 Task: Open Card Software Development Review in Board Employee Engagement to Workspace Business Operations and add a team member Softage.4@softage.net, a label Purple, a checklist Corporate Law, an attachment from your onedrive, a color Purple and finally, add a card description 'Develop and launch new referral program for social media sharing' and a comment 'Let us make sure we have a clear understanding of the timeline and deadlines for this task, ensuring that we can deliver on time.'. Add a start date 'Jan 08, 1900' with a due date 'Jan 15, 1900'
Action: Mouse moved to (83, 317)
Screenshot: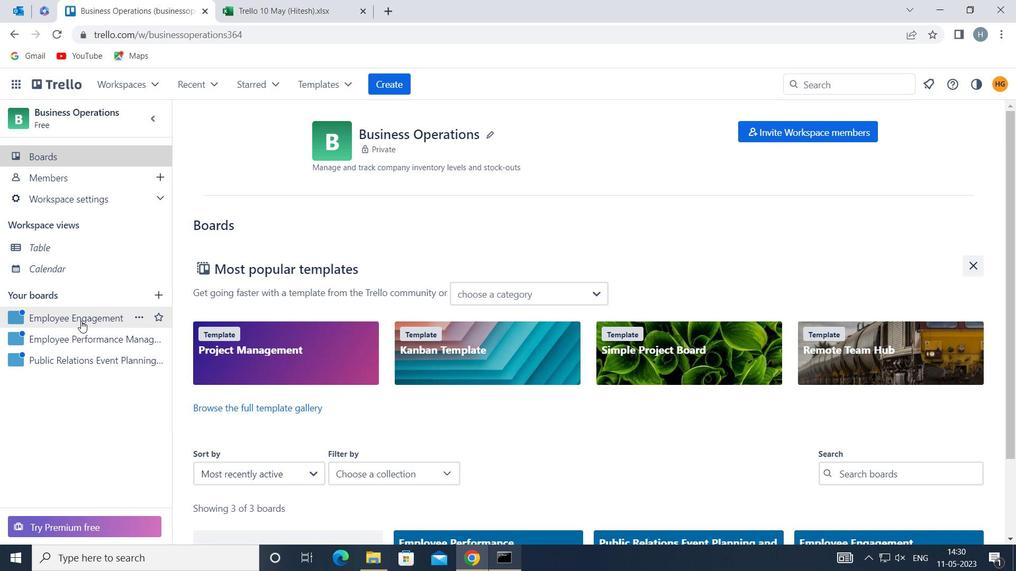 
Action: Mouse pressed left at (83, 317)
Screenshot: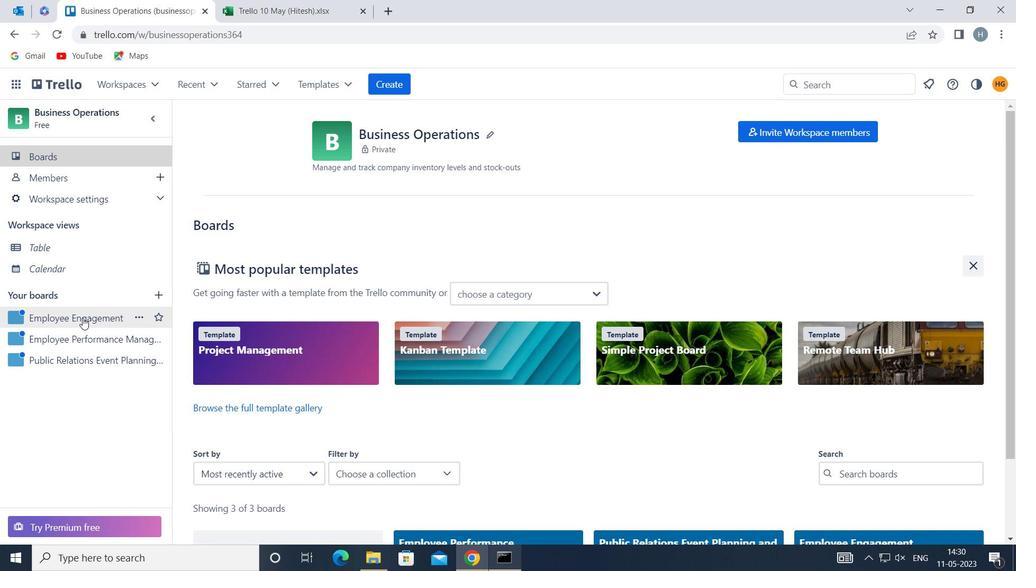 
Action: Mouse moved to (643, 188)
Screenshot: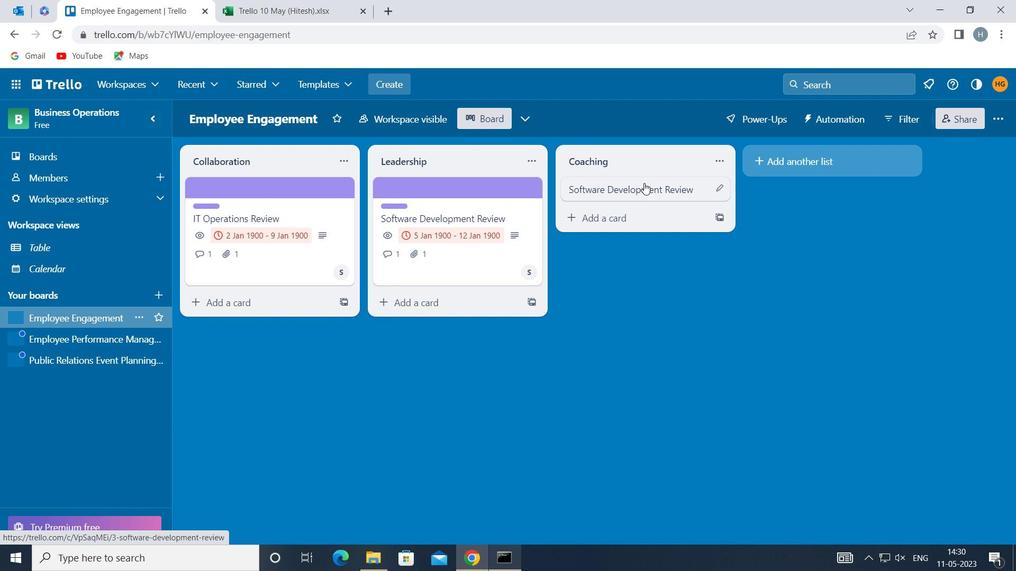 
Action: Mouse pressed left at (643, 188)
Screenshot: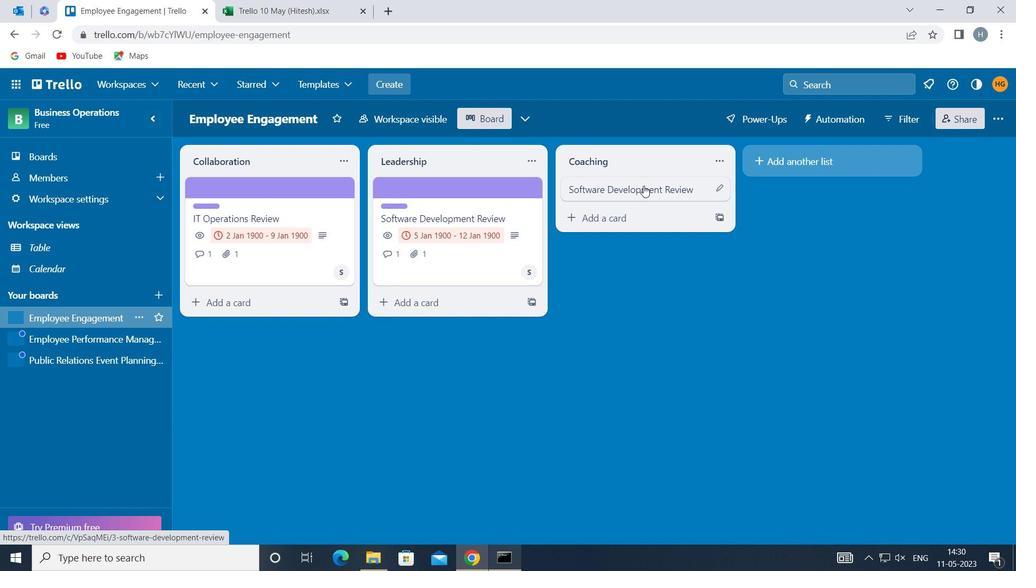 
Action: Mouse moved to (669, 235)
Screenshot: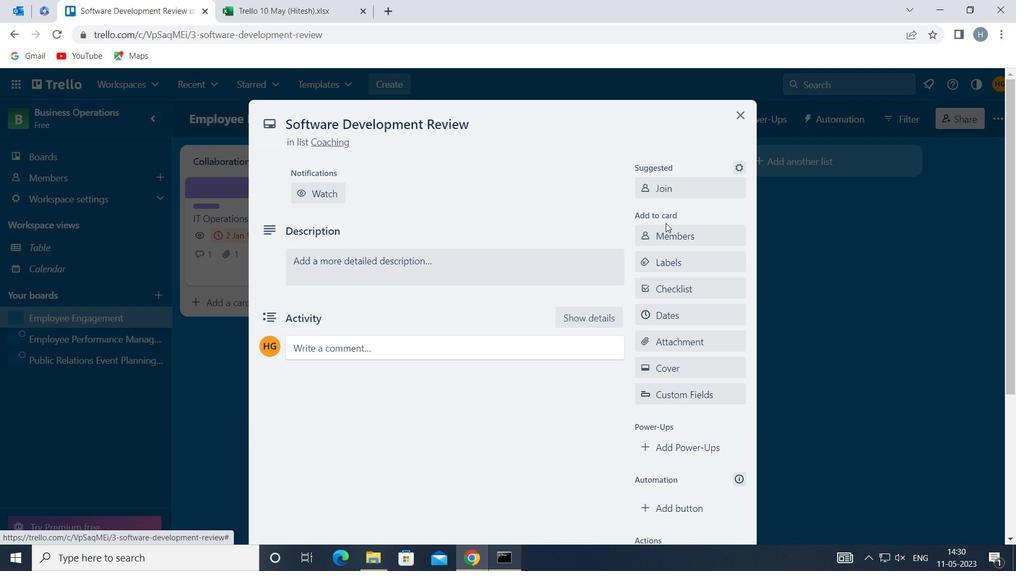 
Action: Mouse pressed left at (669, 235)
Screenshot: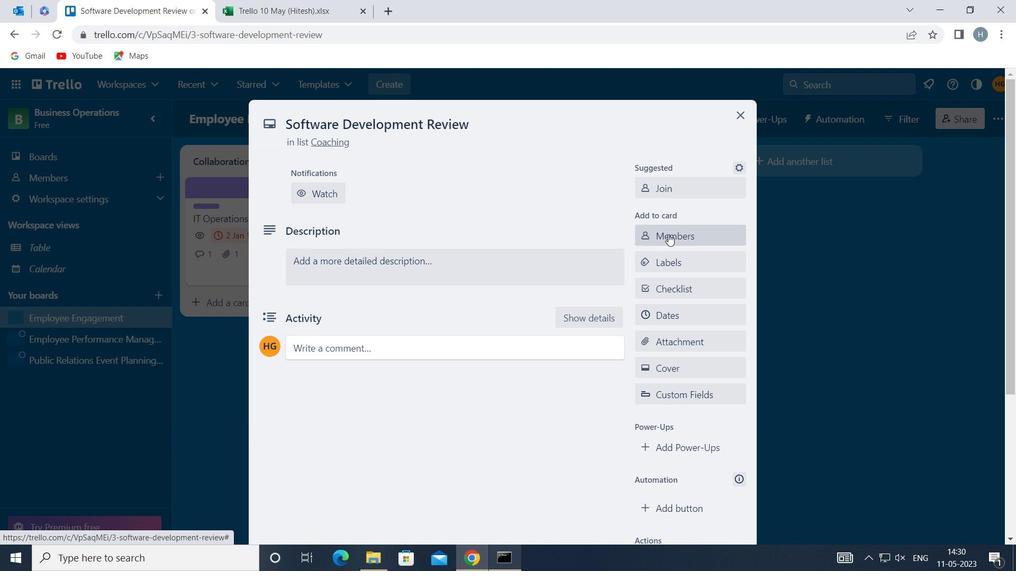 
Action: Mouse moved to (670, 235)
Screenshot: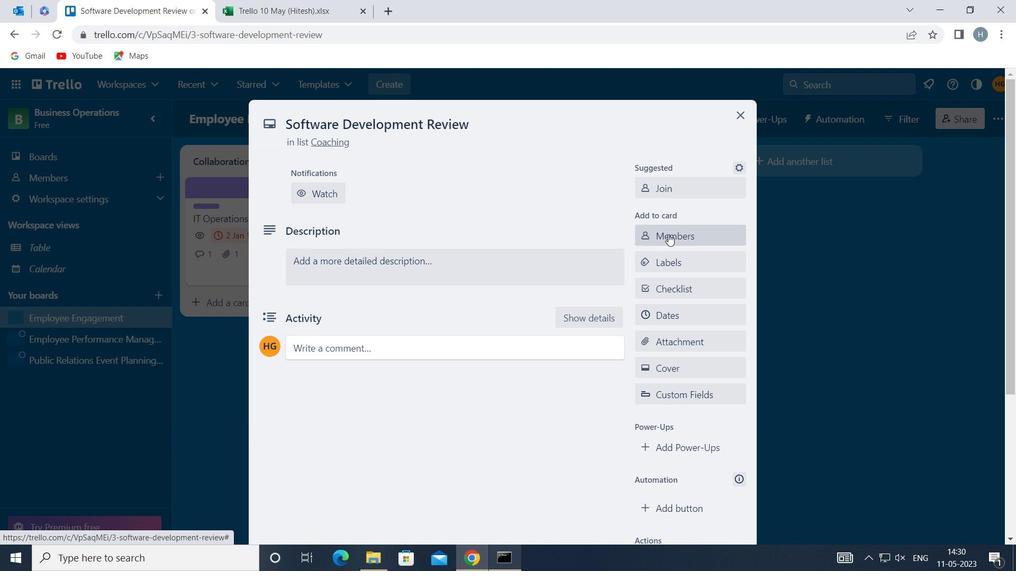 
Action: Key pressed softage
Screenshot: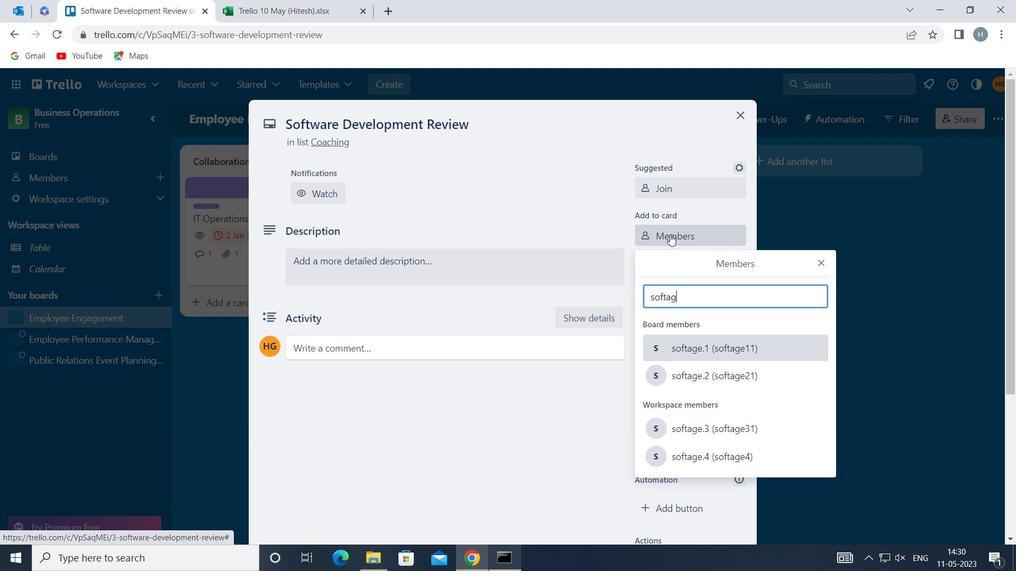 
Action: Mouse moved to (723, 451)
Screenshot: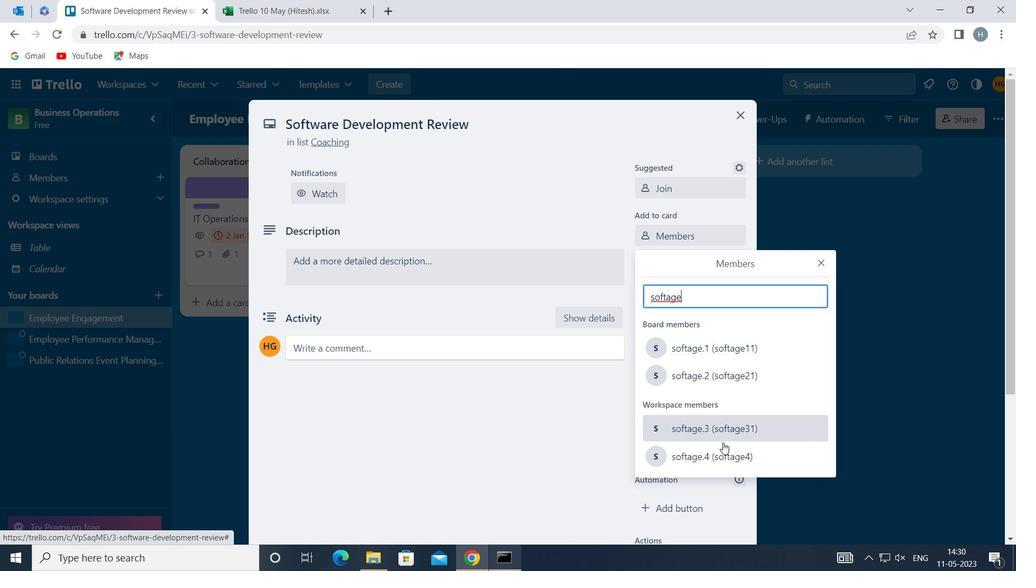 
Action: Mouse pressed left at (723, 451)
Screenshot: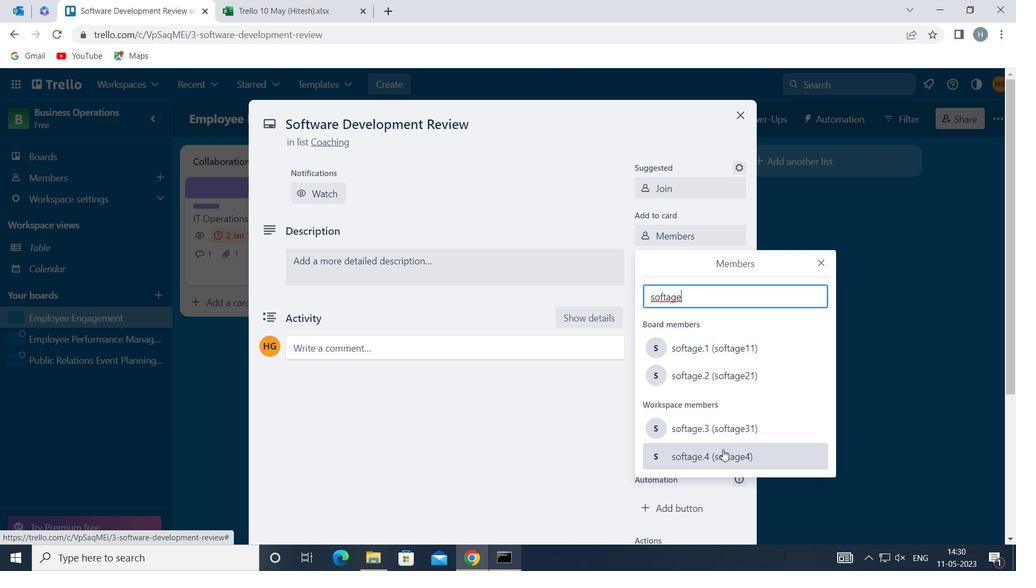 
Action: Mouse moved to (819, 259)
Screenshot: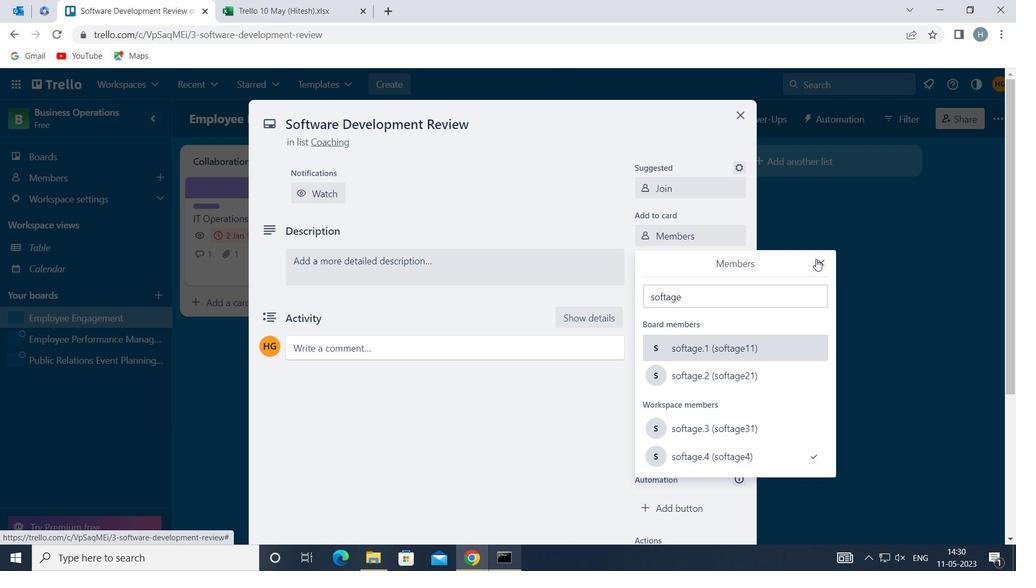 
Action: Mouse pressed left at (819, 259)
Screenshot: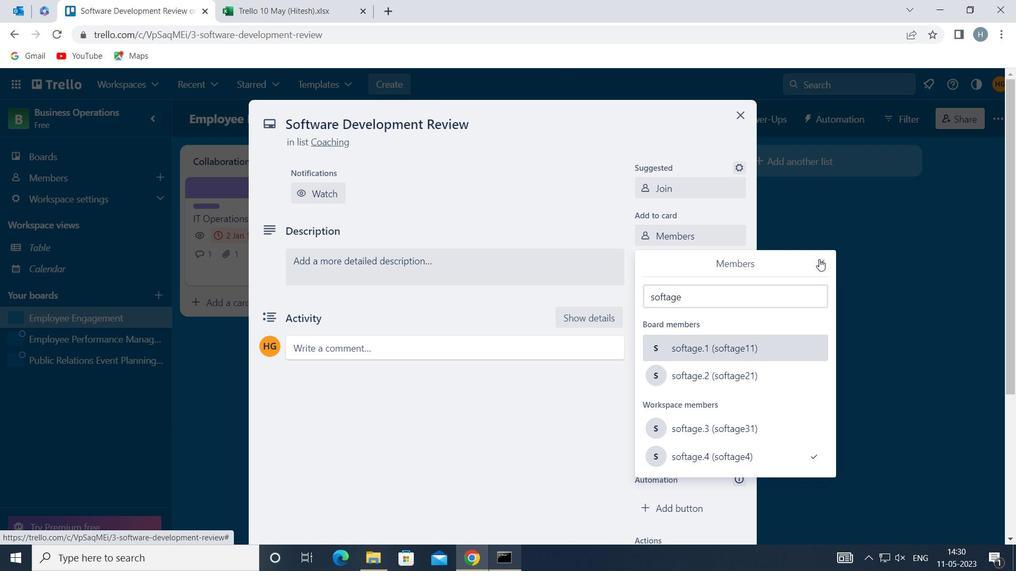 
Action: Mouse moved to (720, 258)
Screenshot: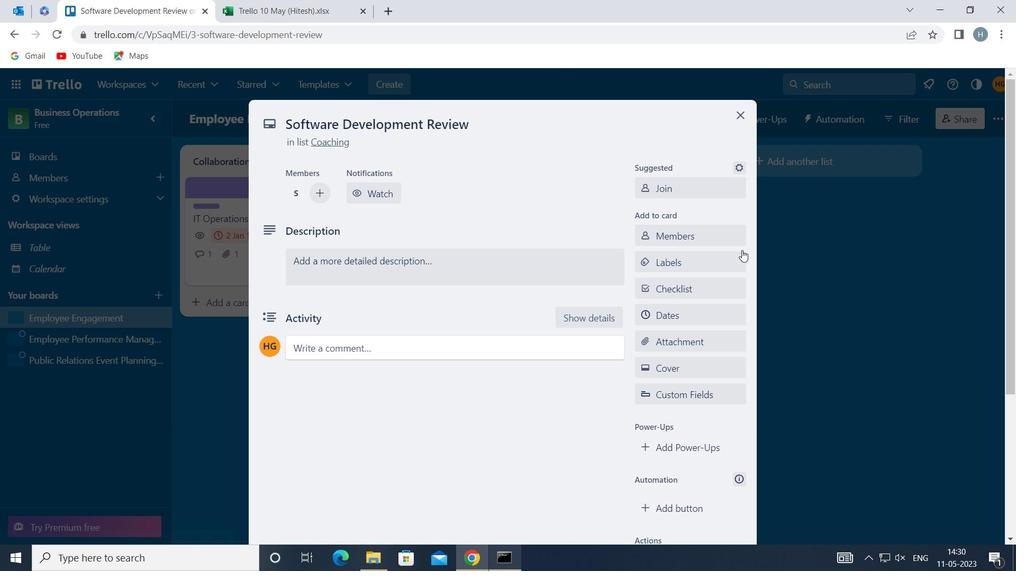 
Action: Mouse pressed left at (720, 258)
Screenshot: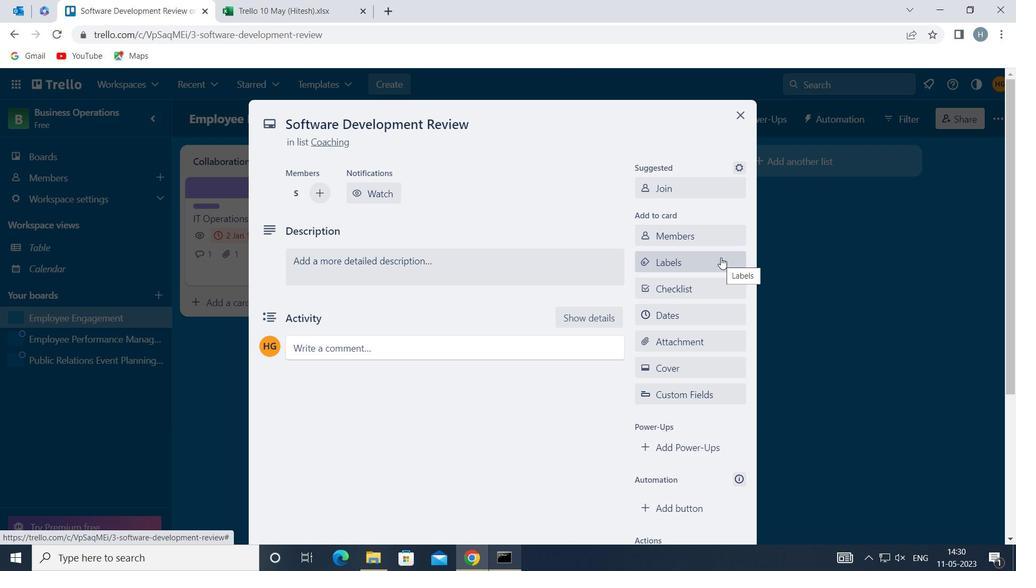 
Action: Mouse moved to (731, 285)
Screenshot: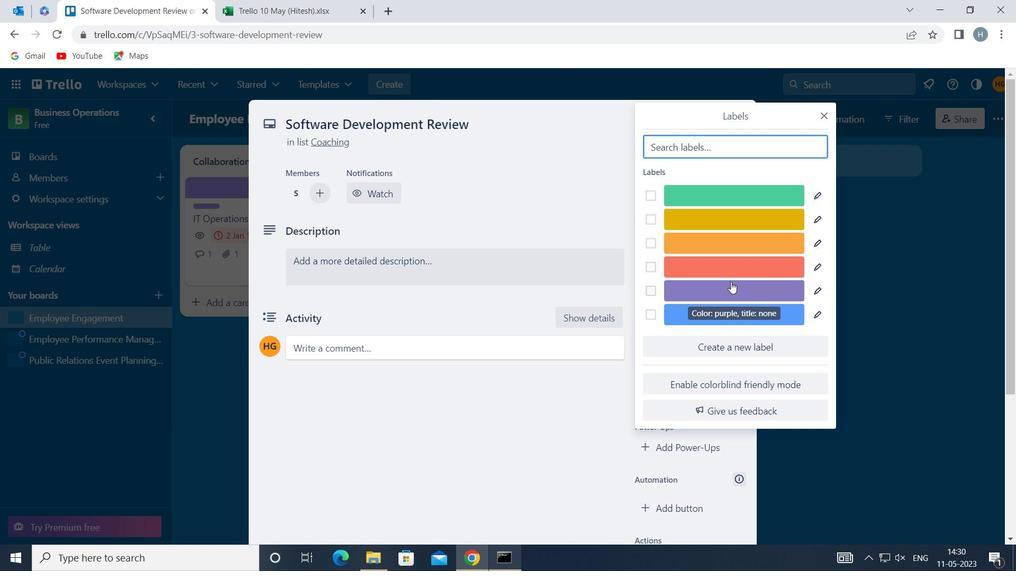 
Action: Mouse pressed left at (731, 285)
Screenshot: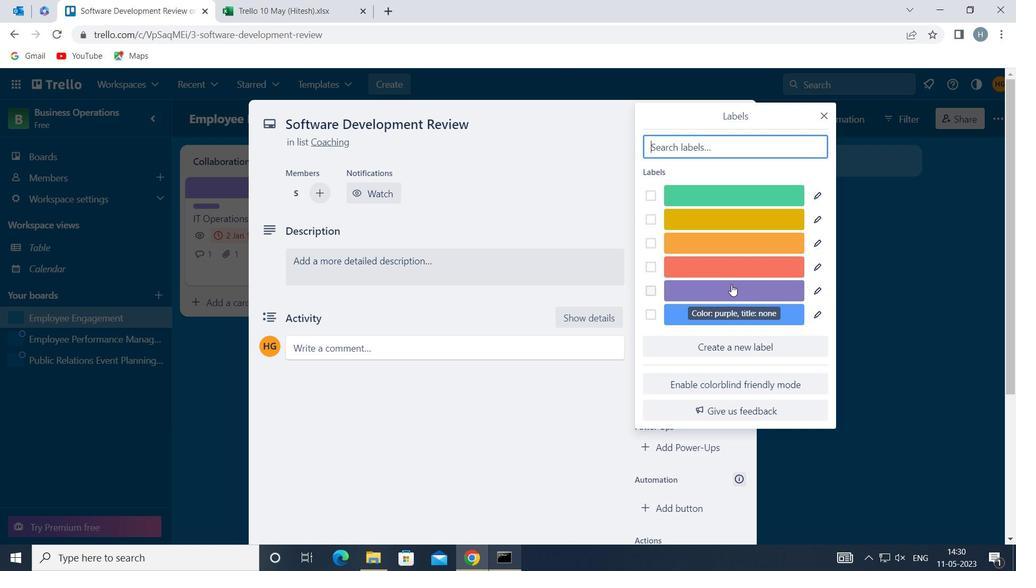 
Action: Mouse moved to (826, 111)
Screenshot: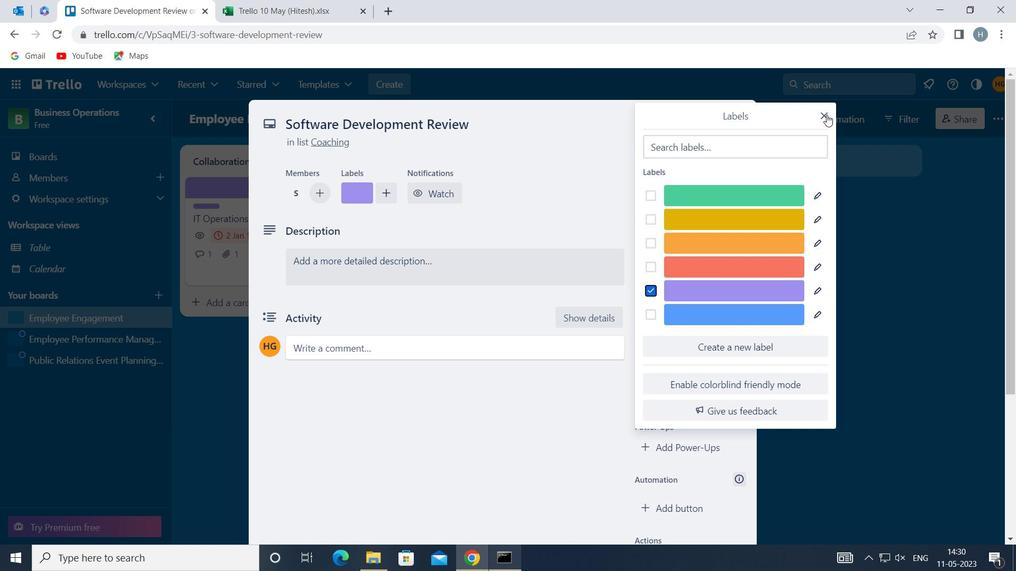 
Action: Mouse pressed left at (826, 111)
Screenshot: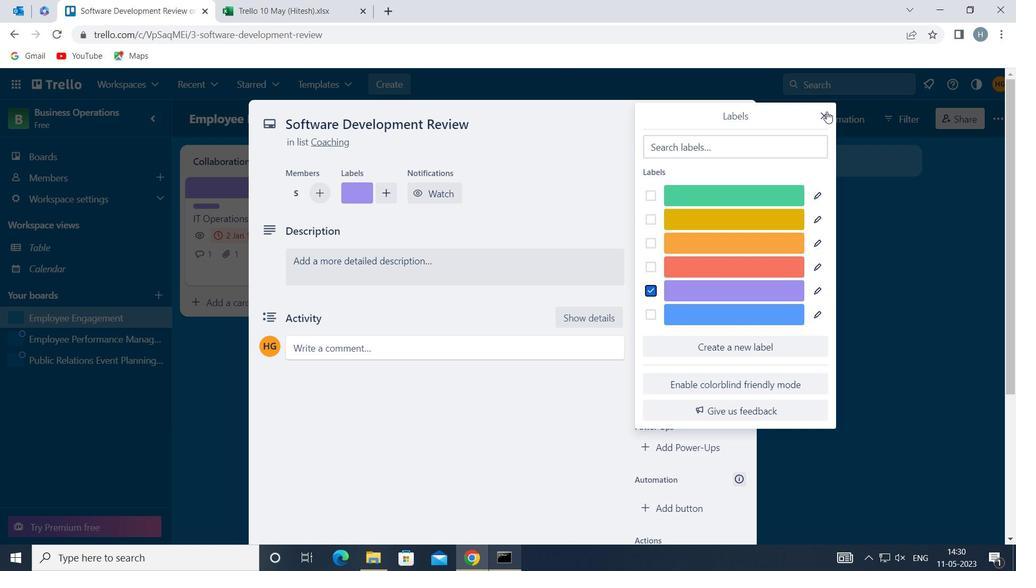 
Action: Mouse moved to (693, 285)
Screenshot: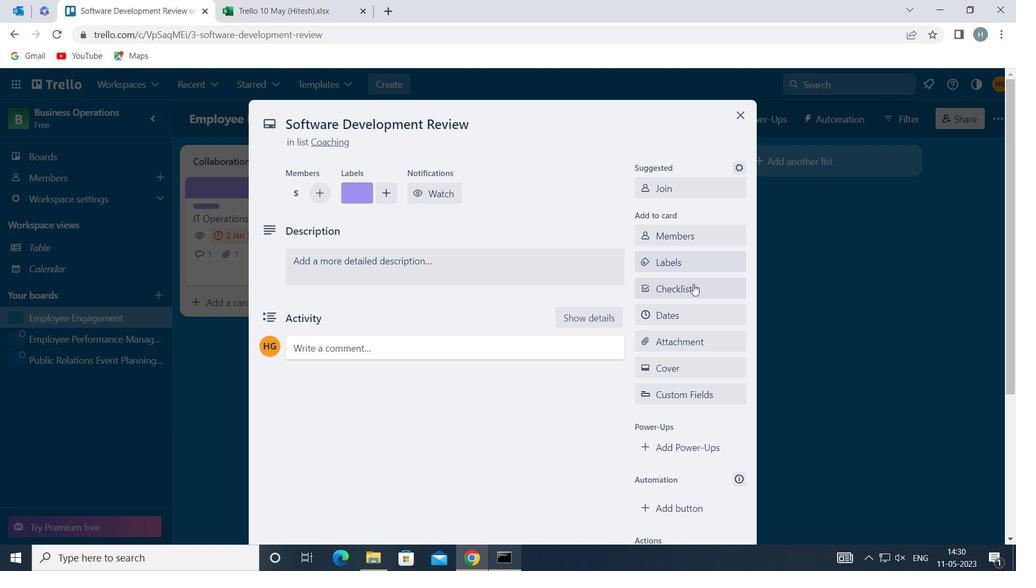 
Action: Mouse pressed left at (693, 285)
Screenshot: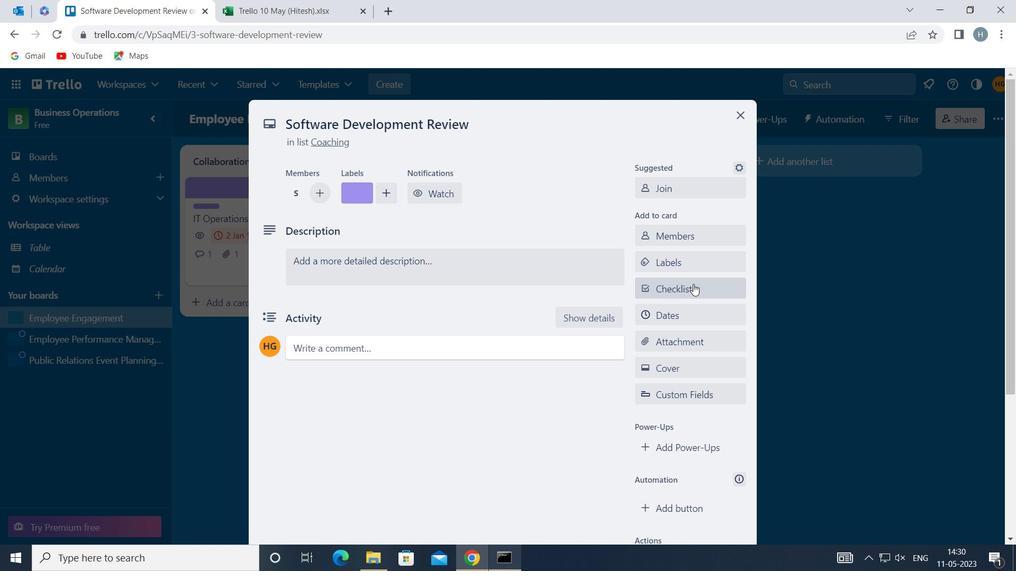 
Action: Key pressed <Key.shift>C
Screenshot: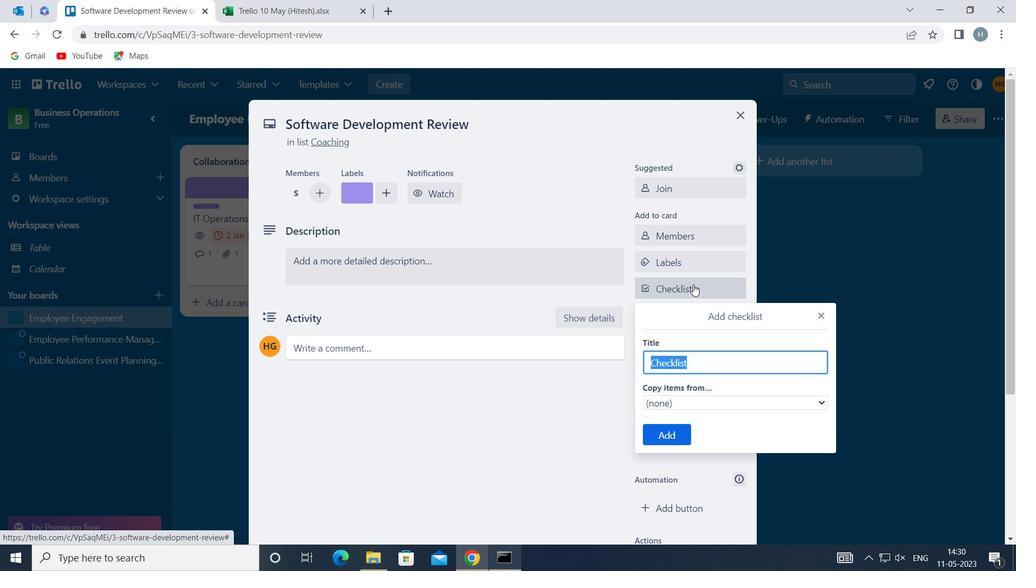 
Action: Mouse moved to (693, 285)
Screenshot: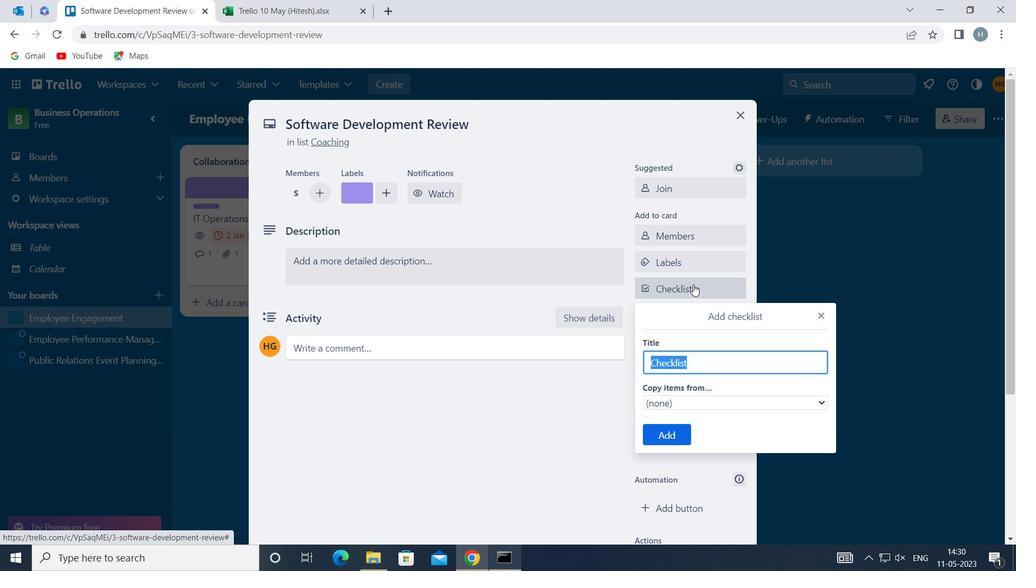 
Action: Key pressed OR
Screenshot: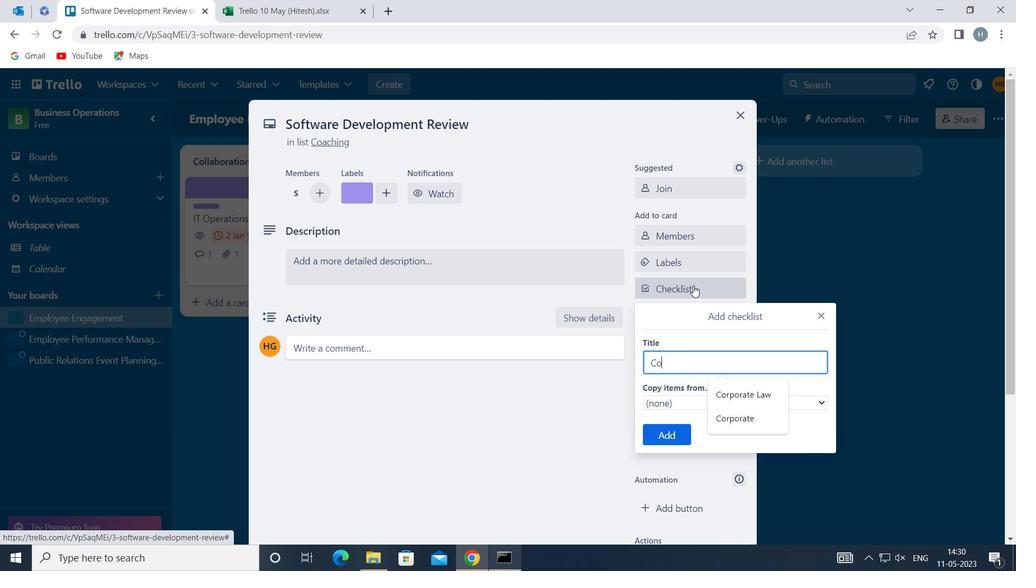
Action: Mouse moved to (720, 392)
Screenshot: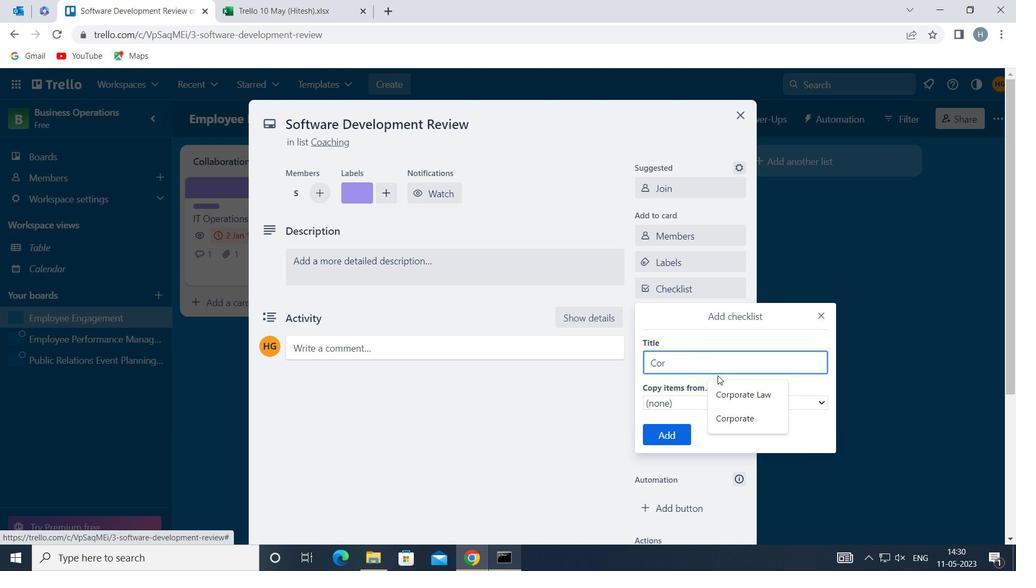 
Action: Mouse pressed left at (720, 392)
Screenshot: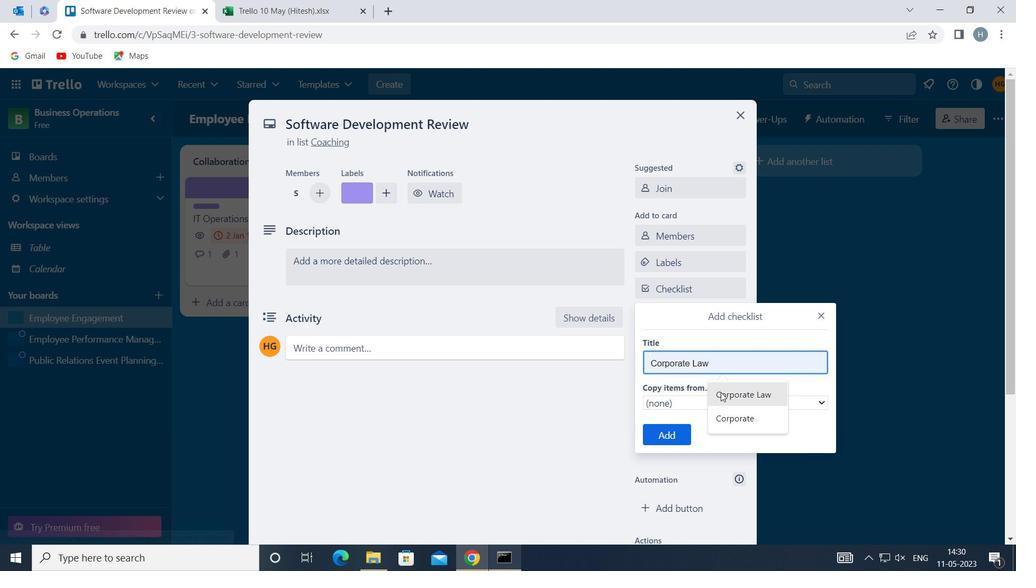 
Action: Mouse moved to (674, 435)
Screenshot: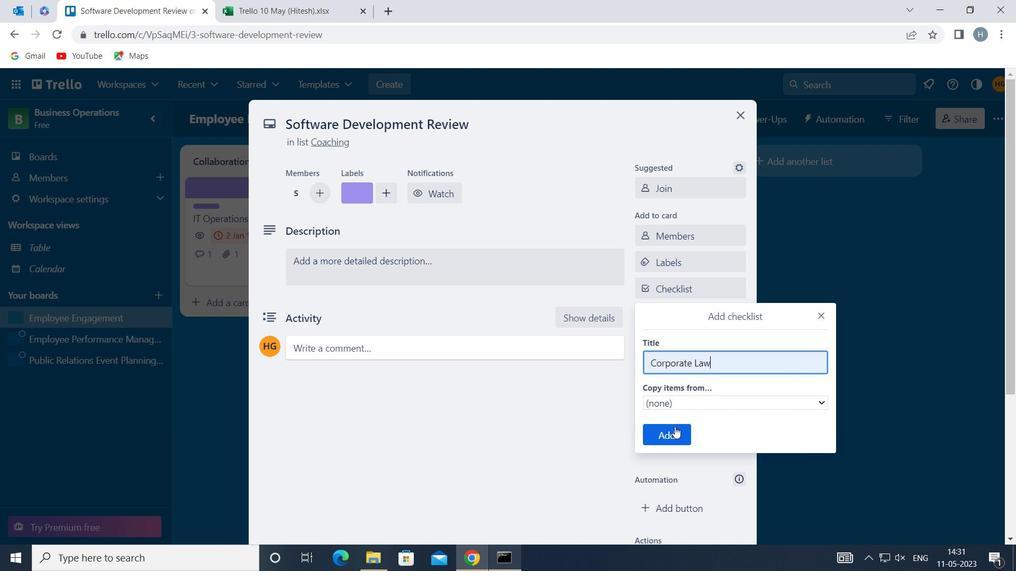 
Action: Mouse pressed left at (674, 435)
Screenshot: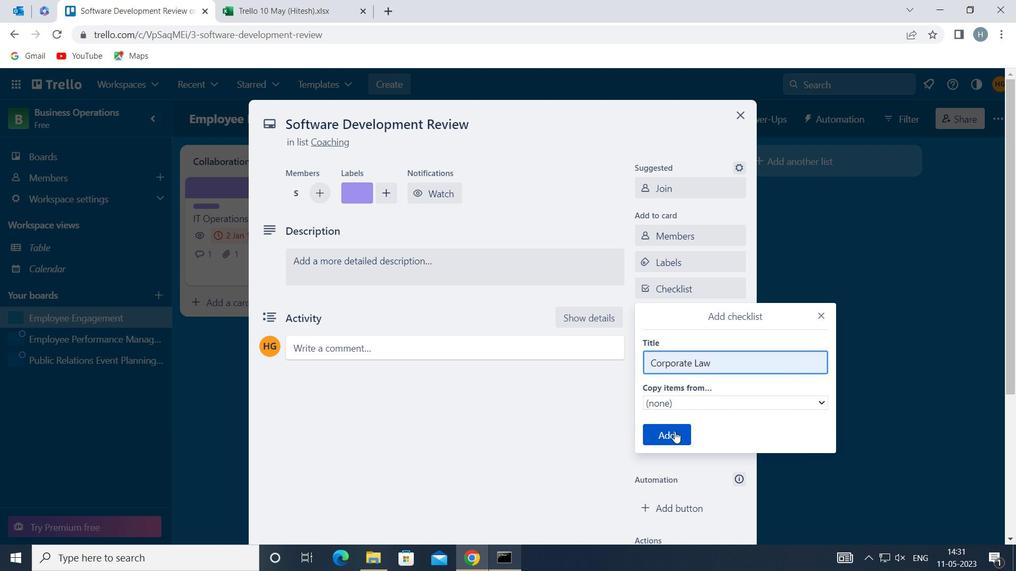
Action: Mouse moved to (686, 338)
Screenshot: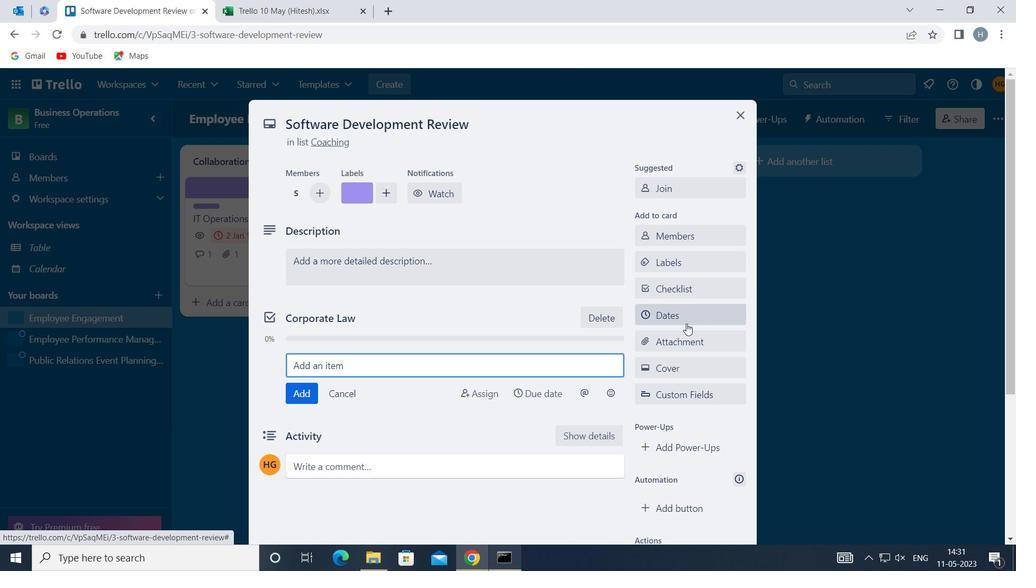 
Action: Mouse pressed left at (686, 338)
Screenshot: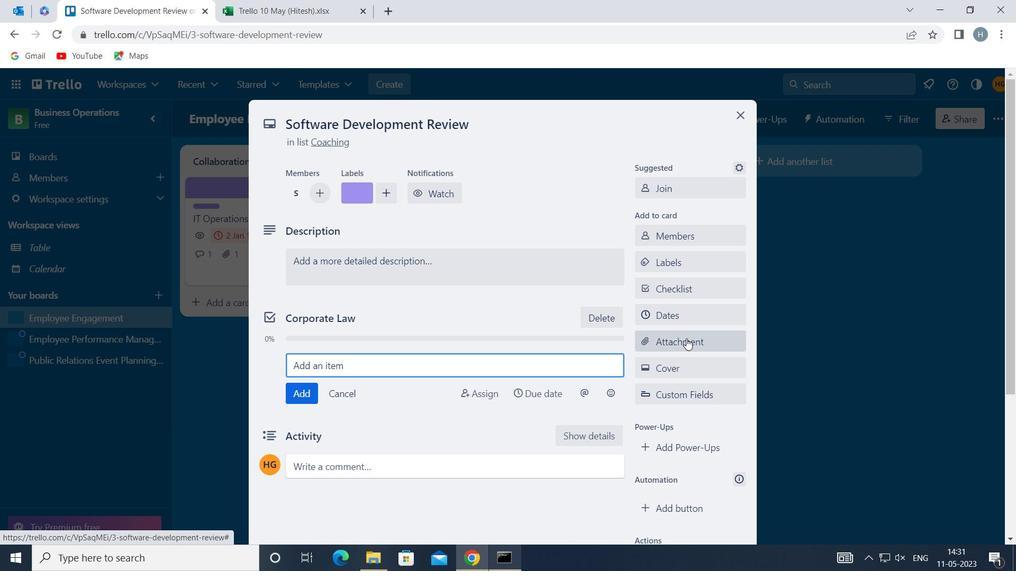 
Action: Mouse moved to (688, 239)
Screenshot: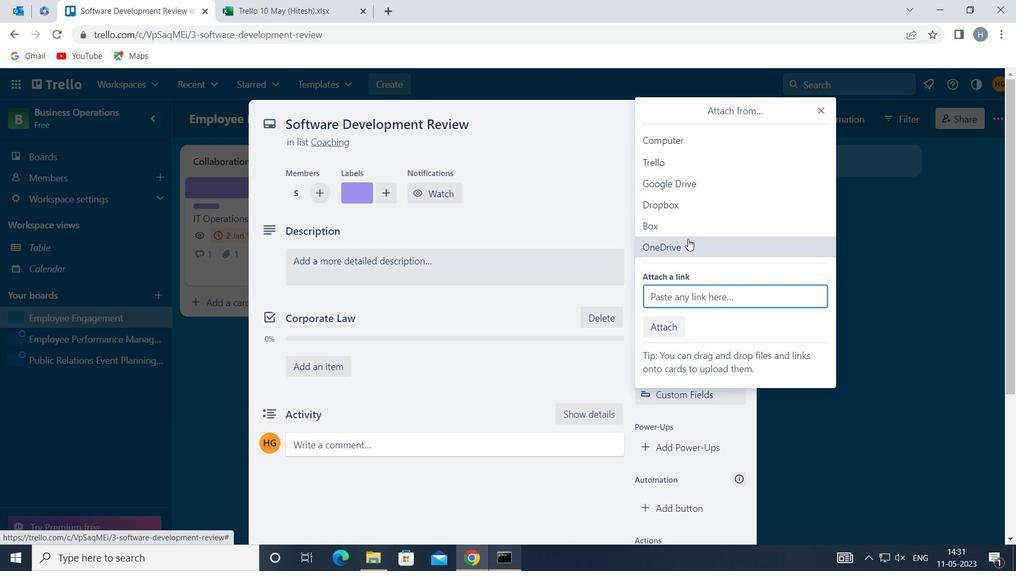 
Action: Mouse pressed left at (688, 239)
Screenshot: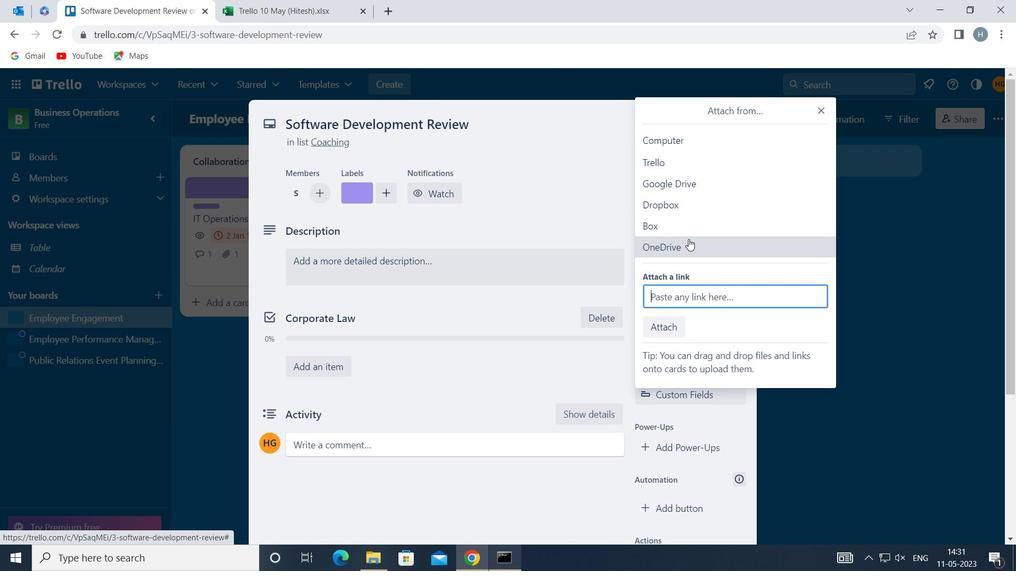 
Action: Mouse moved to (678, 194)
Screenshot: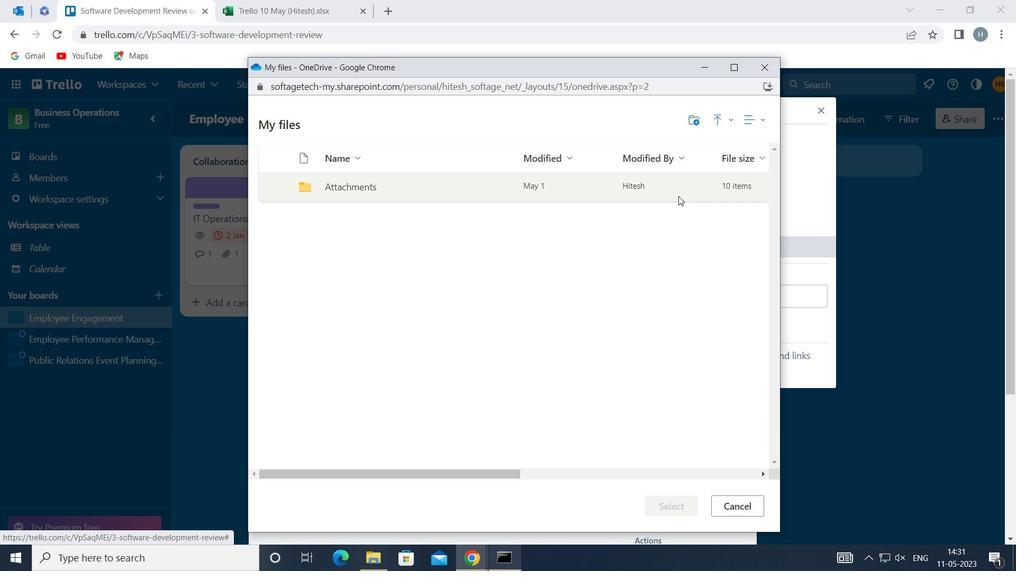 
Action: Mouse pressed left at (678, 194)
Screenshot: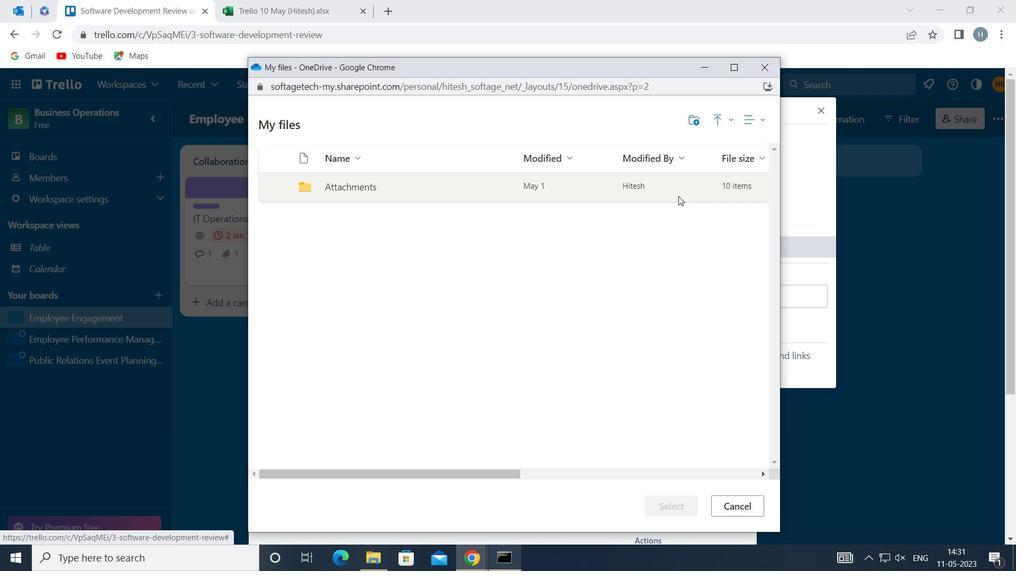 
Action: Mouse pressed left at (678, 194)
Screenshot: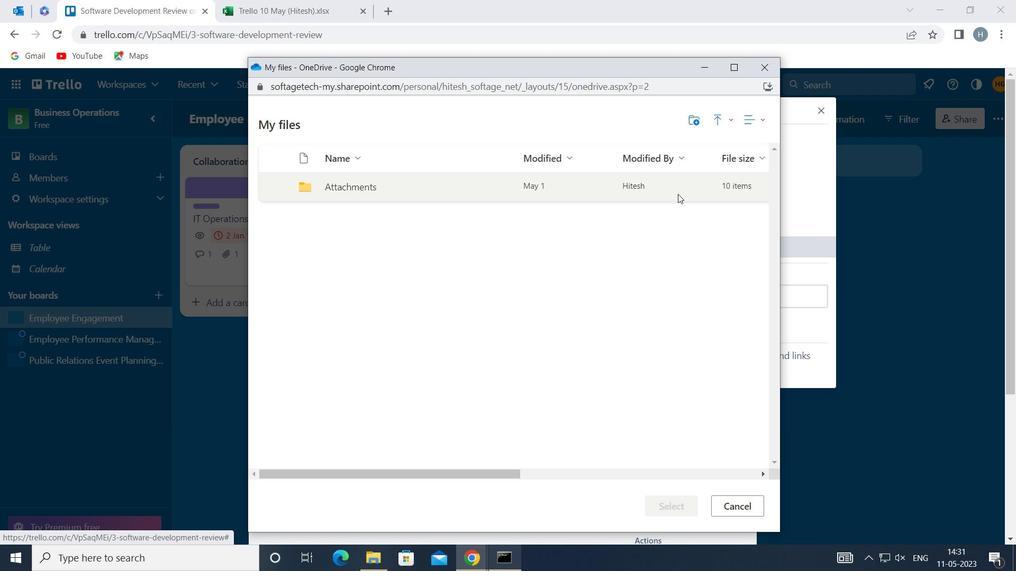 
Action: Mouse moved to (652, 214)
Screenshot: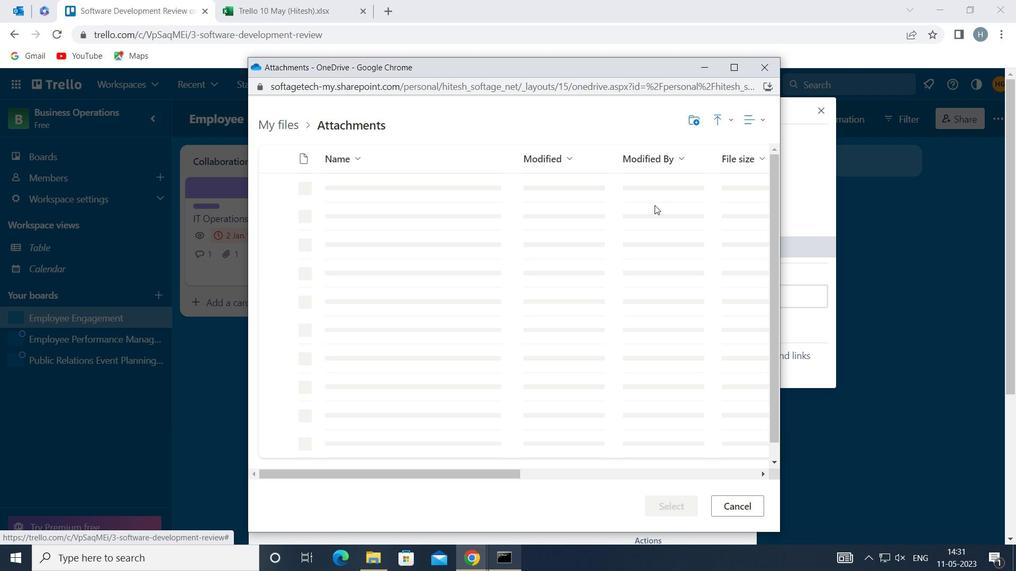 
Action: Mouse pressed left at (652, 214)
Screenshot: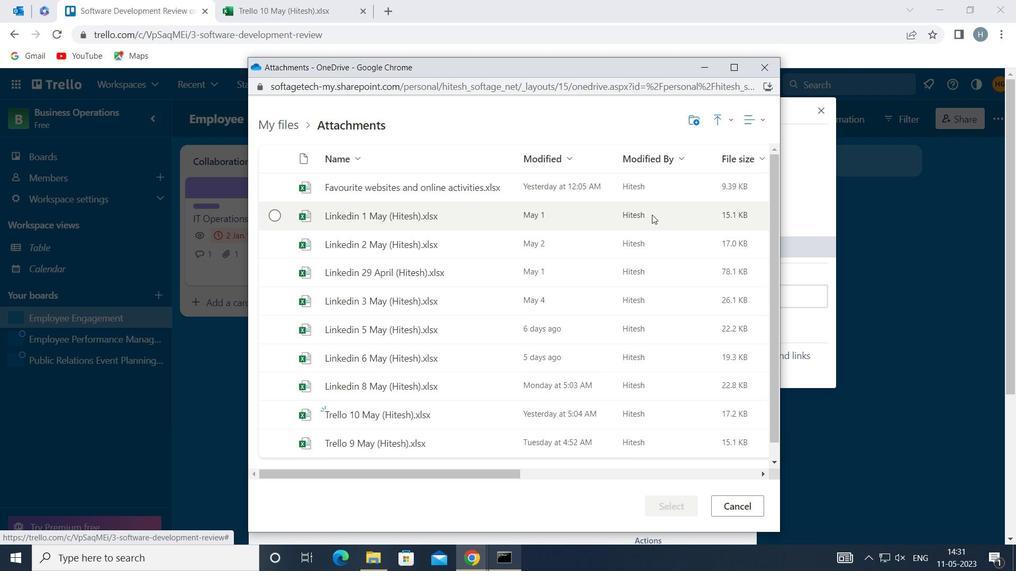 
Action: Mouse moved to (675, 503)
Screenshot: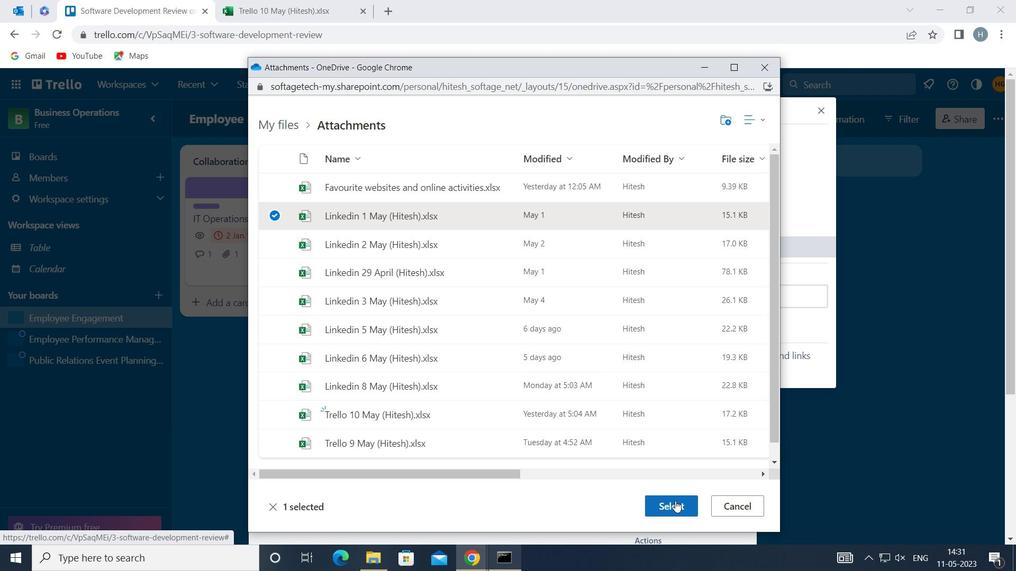 
Action: Mouse pressed left at (675, 503)
Screenshot: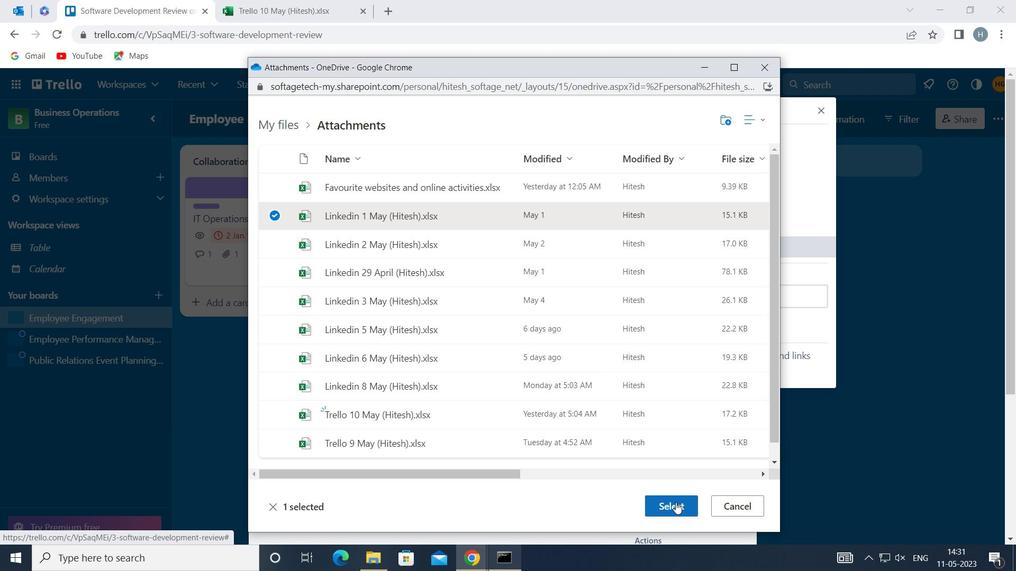 
Action: Mouse moved to (710, 364)
Screenshot: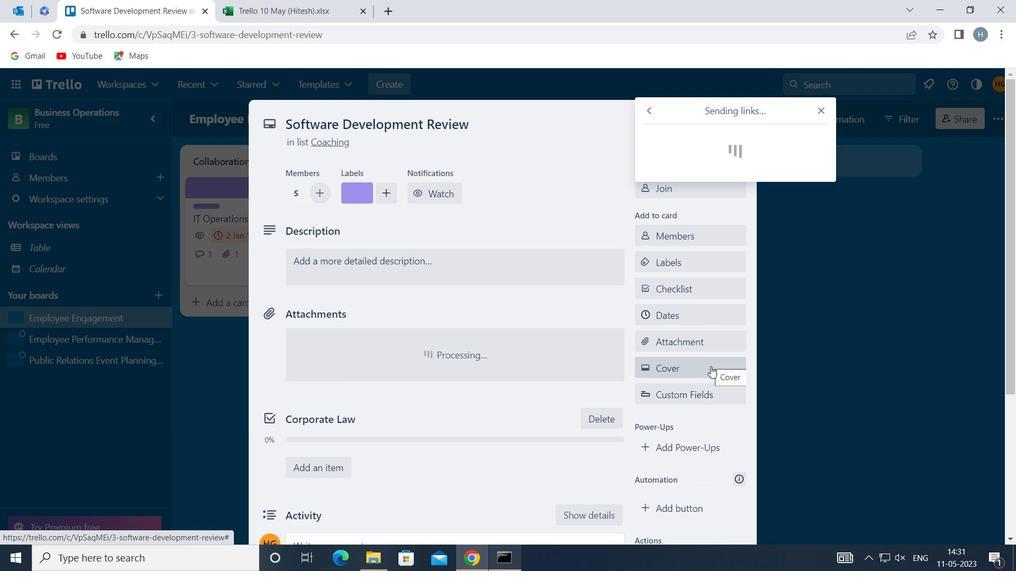 
Action: Mouse pressed left at (710, 364)
Screenshot: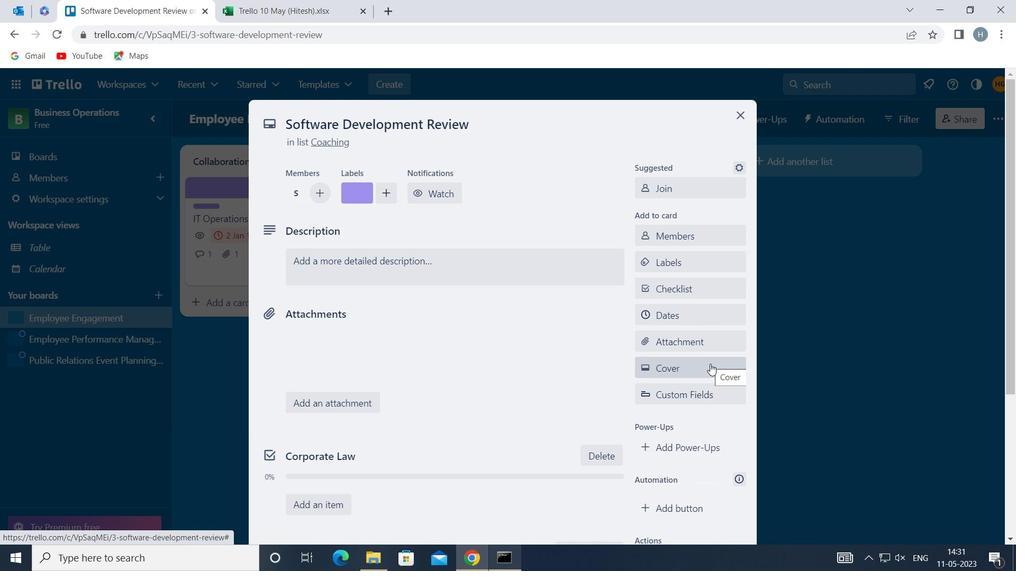 
Action: Mouse moved to (811, 222)
Screenshot: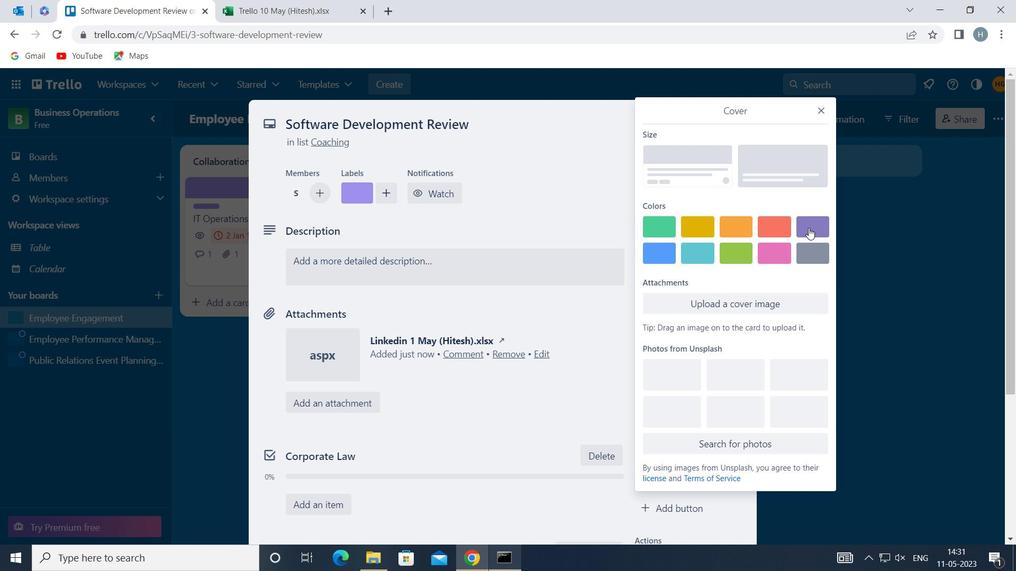
Action: Mouse pressed left at (811, 222)
Screenshot: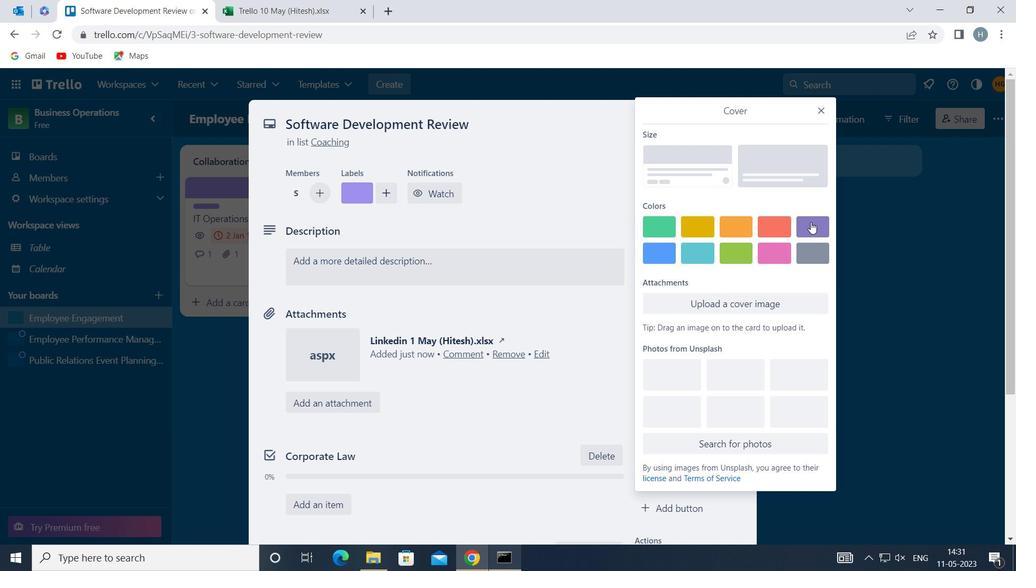 
Action: Mouse moved to (824, 109)
Screenshot: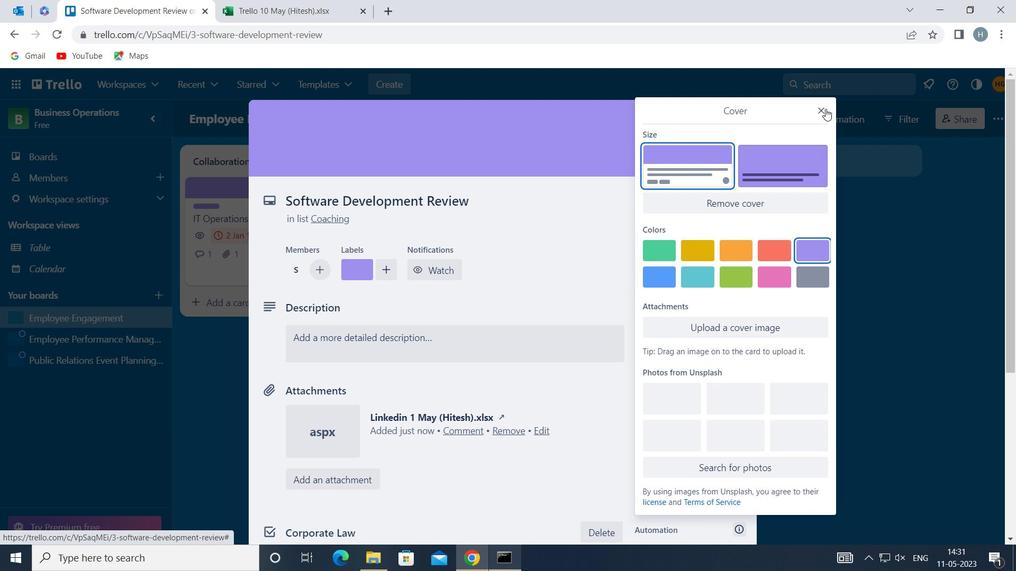 
Action: Mouse pressed left at (824, 109)
Screenshot: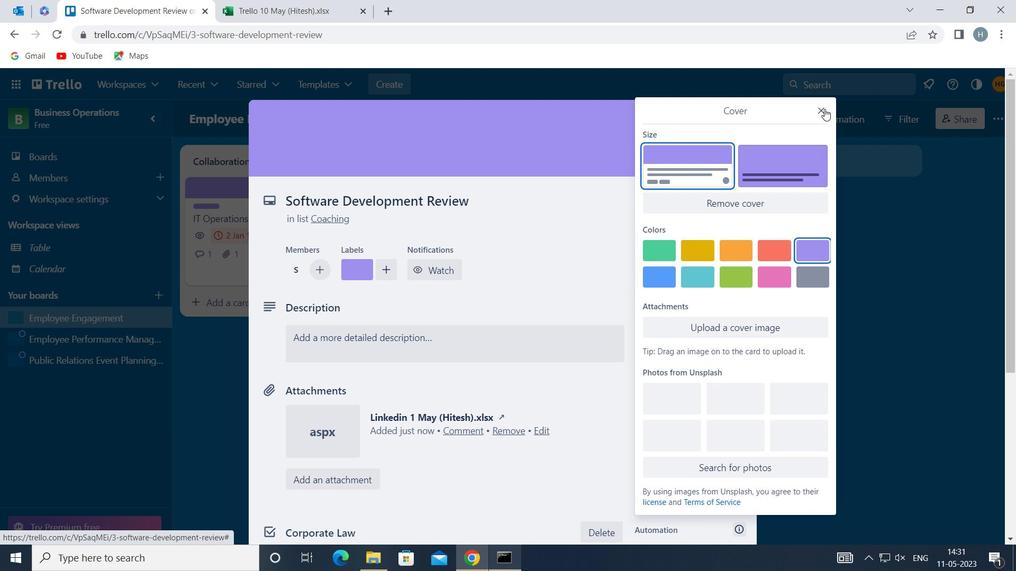 
Action: Mouse moved to (504, 338)
Screenshot: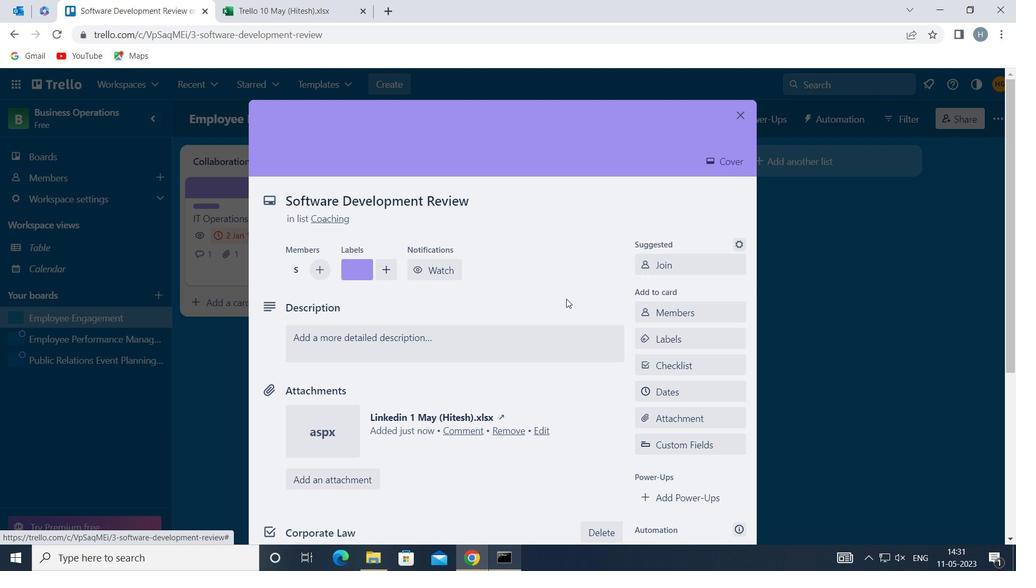 
Action: Mouse pressed left at (504, 338)
Screenshot: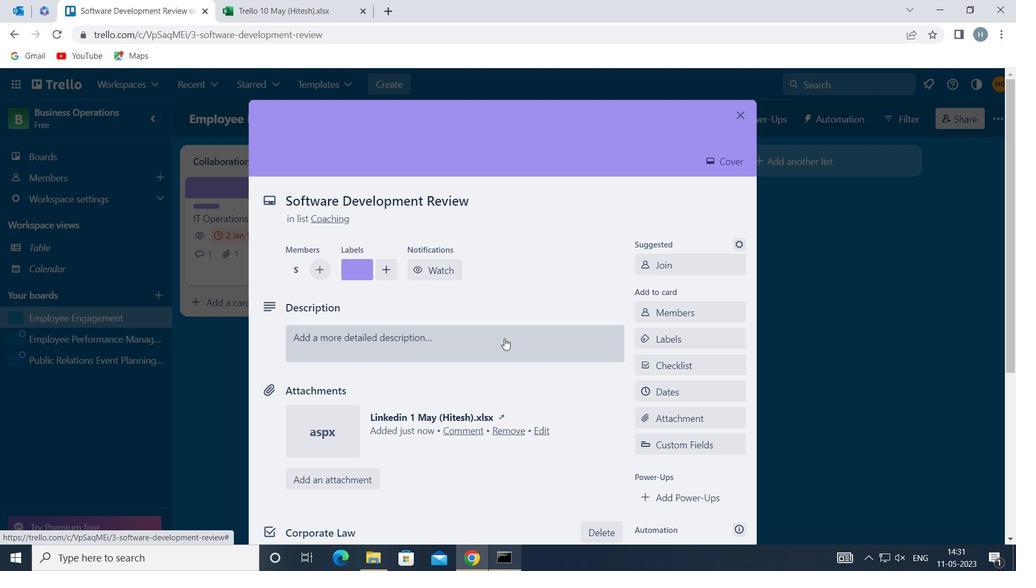 
Action: Mouse moved to (452, 380)
Screenshot: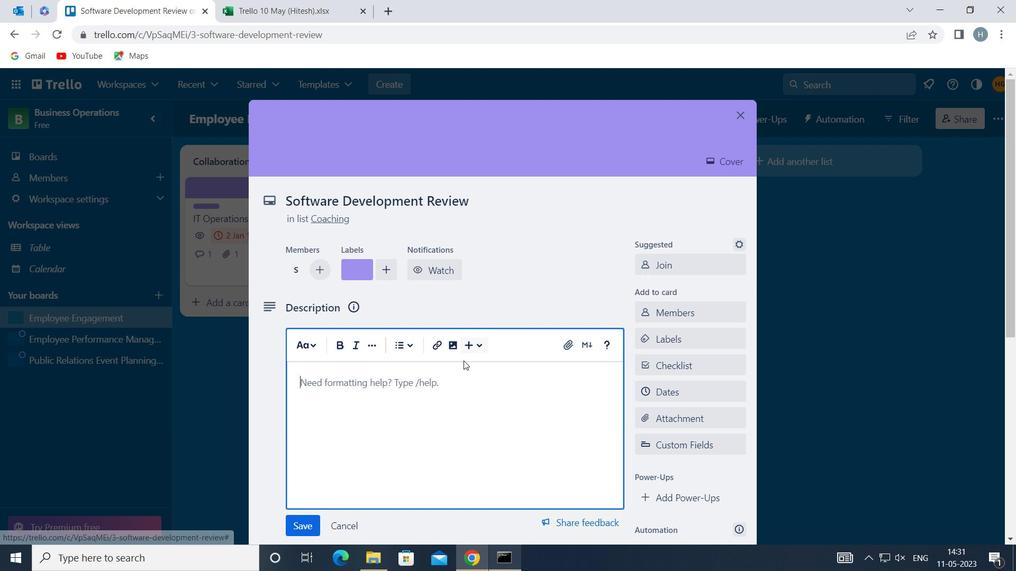 
Action: Mouse pressed left at (452, 380)
Screenshot: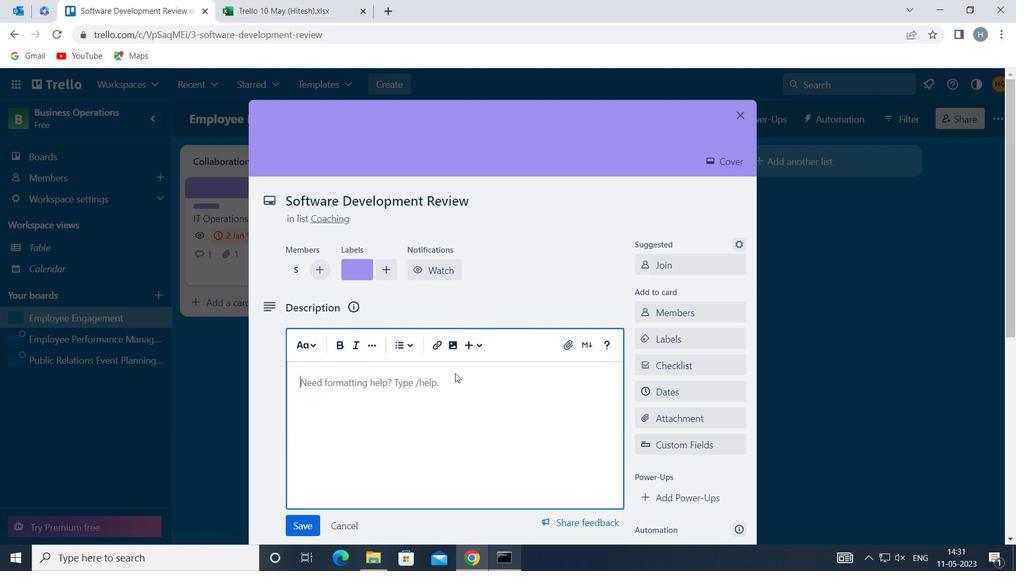 
Action: Mouse moved to (451, 380)
Screenshot: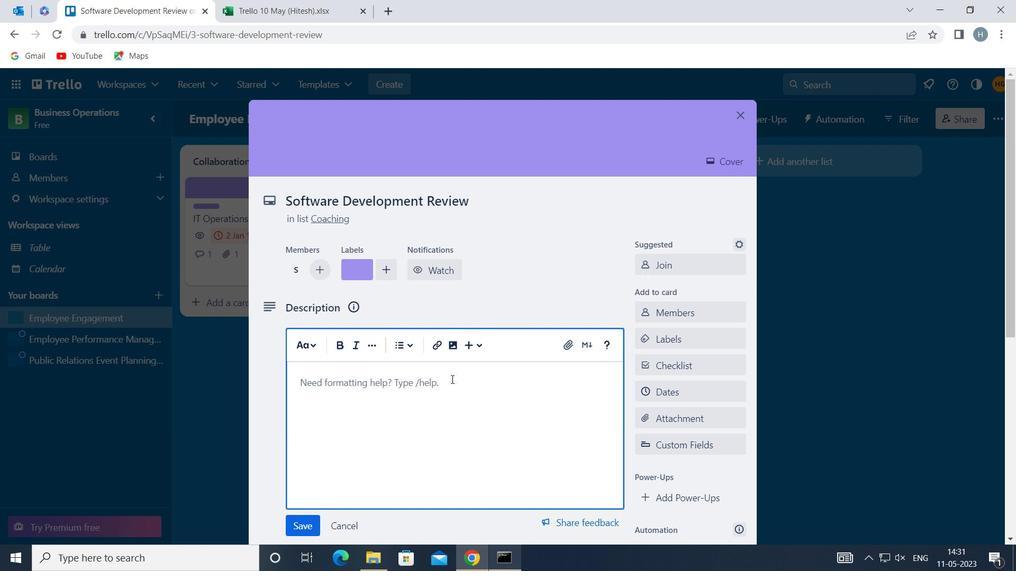 
Action: Key pressed <Key.shift>DEVELOP<Key.space>AND<Key.space>LAUNCH<Key.space>NEW<Key.space>REFERREL<Key.space>PROGRAM<Key.space>FOR<Key.space>DOCIAL<Key.space>MEDIA<Key.backspace><Key.backspace><Key.backspace><Key.backspace><Key.backspace><Key.backspace><Key.backspace><Key.backspace><Key.backspace><Key.backspace><Key.backspace><Key.backspace><Key.backspace><Key.backspace><Key.backspace><Key.backspace><Key.backspace><Key.backspace><Key.backspace><Key.backspace><Key.backspace><Key.backspace><Key.backspace><Key.backspace><Key.backspace><Key.backspace><Key.backspace>AL<Key.space>PROGRAM<Key.space>FOR<Key.space>SOCIAL<Key.space>MEDIA<Key.space>SHARING
Screenshot: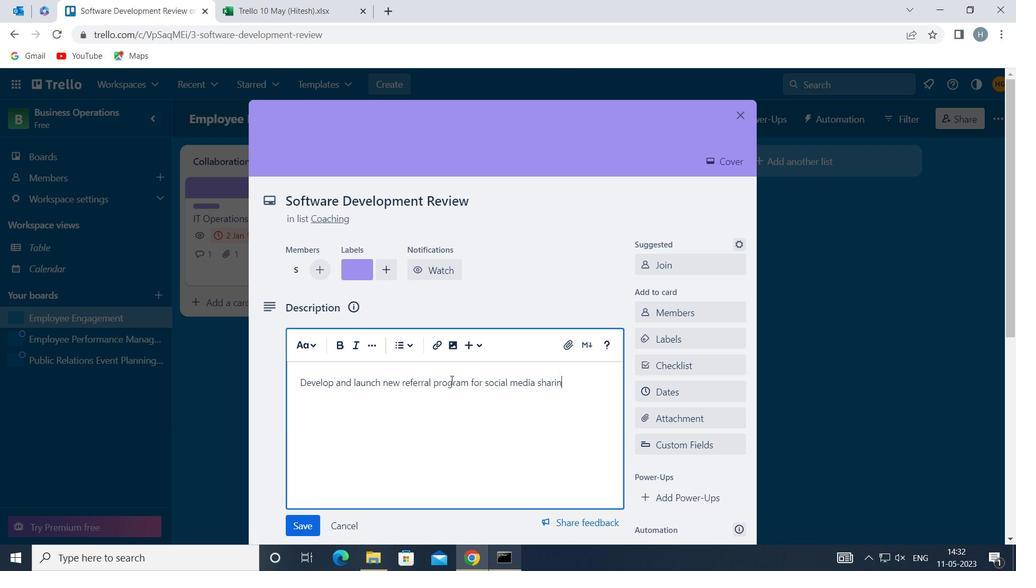 
Action: Mouse moved to (305, 524)
Screenshot: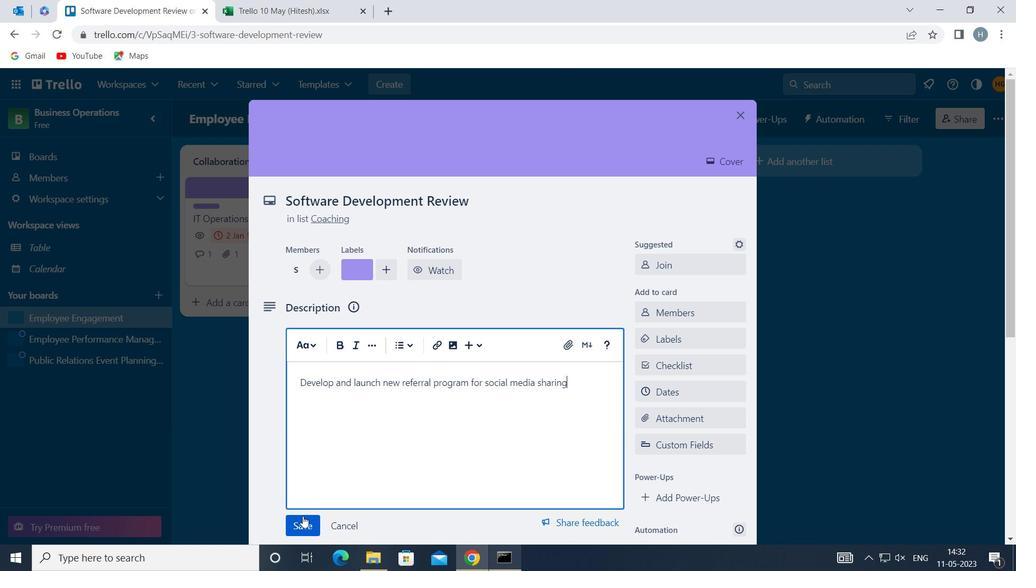
Action: Mouse pressed left at (305, 524)
Screenshot: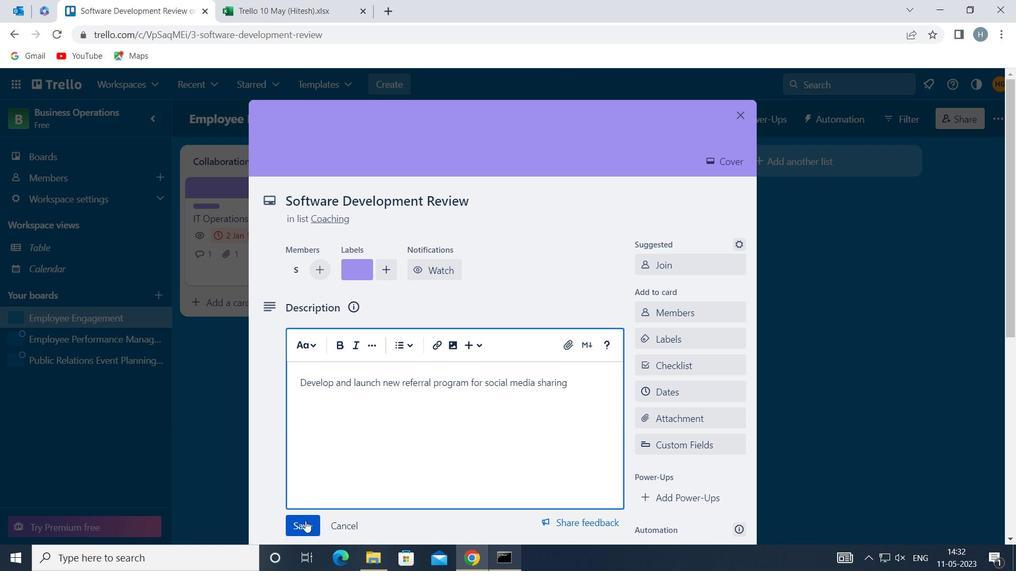 
Action: Mouse moved to (431, 409)
Screenshot: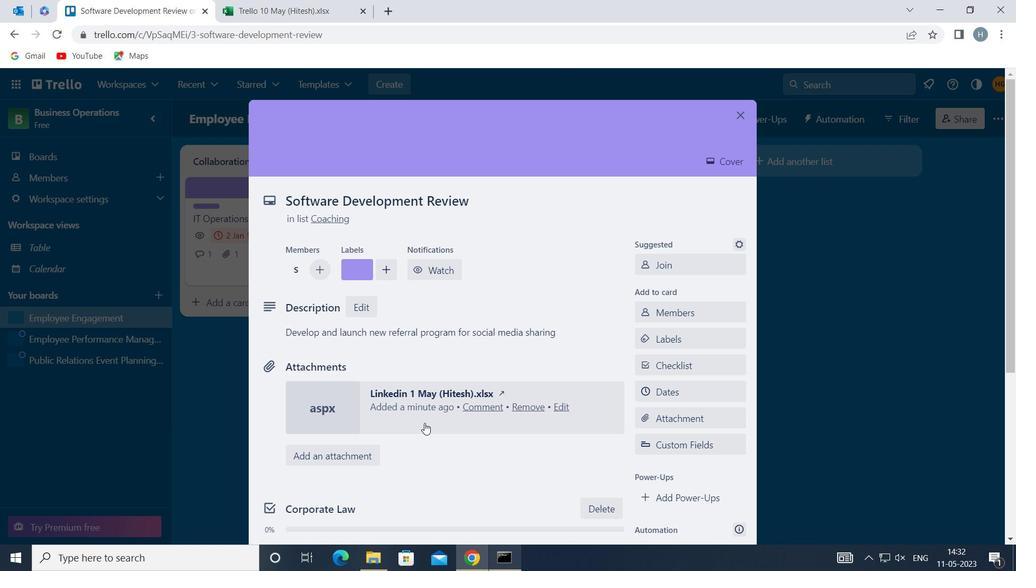 
Action: Mouse scrolled (431, 409) with delta (0, 0)
Screenshot: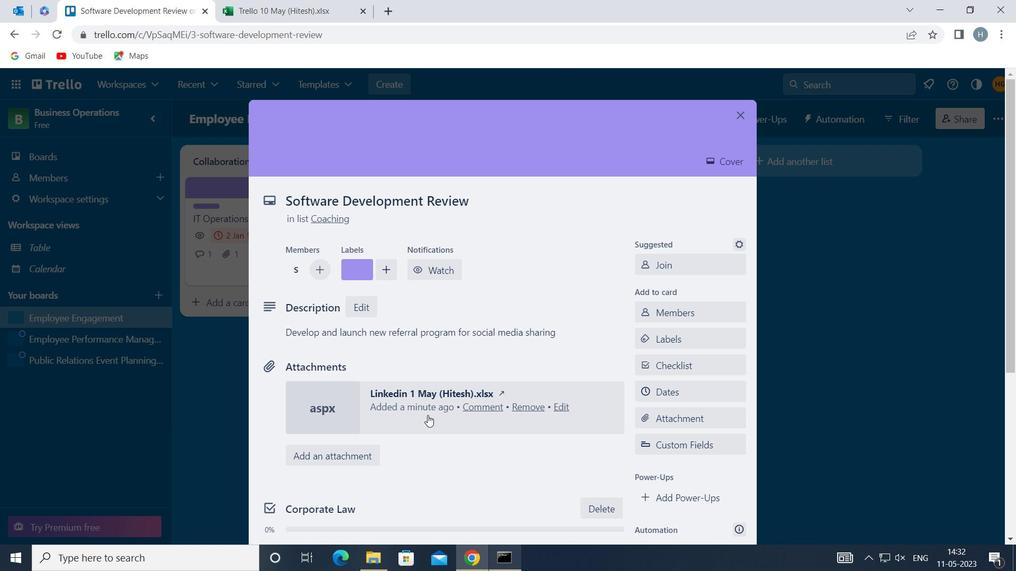 
Action: Mouse moved to (432, 407)
Screenshot: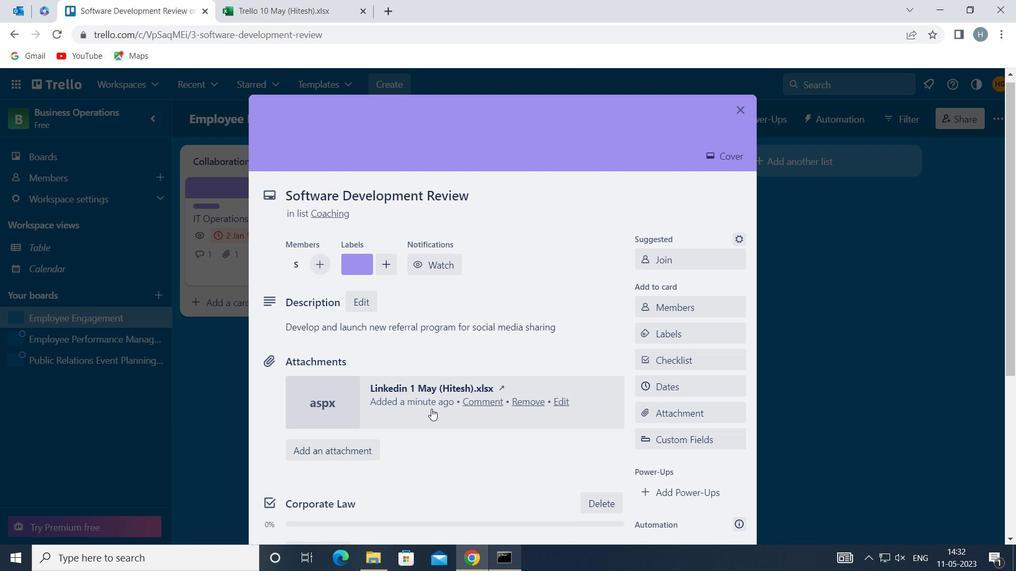 
Action: Mouse scrolled (432, 406) with delta (0, 0)
Screenshot: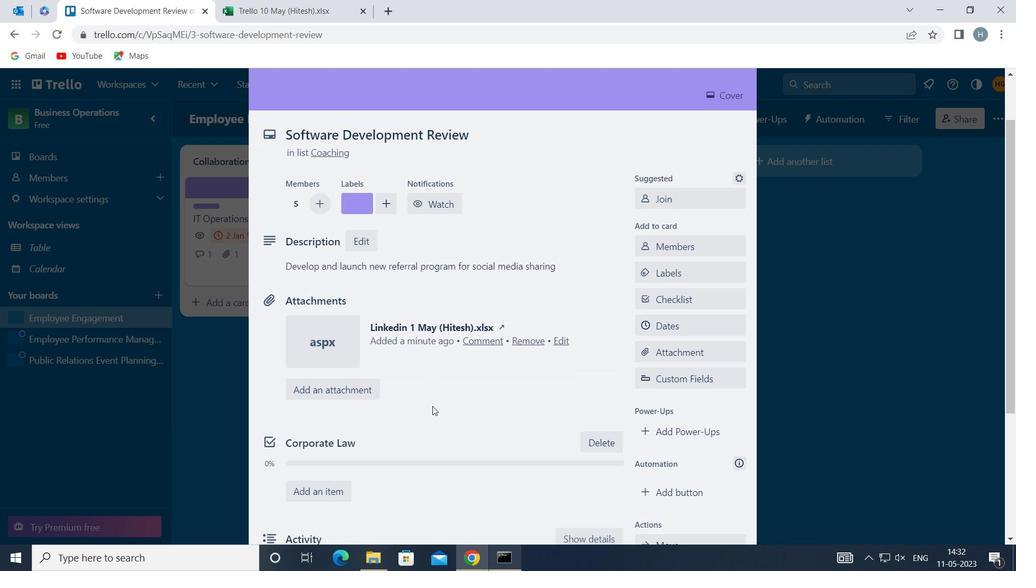 
Action: Mouse scrolled (432, 406) with delta (0, 0)
Screenshot: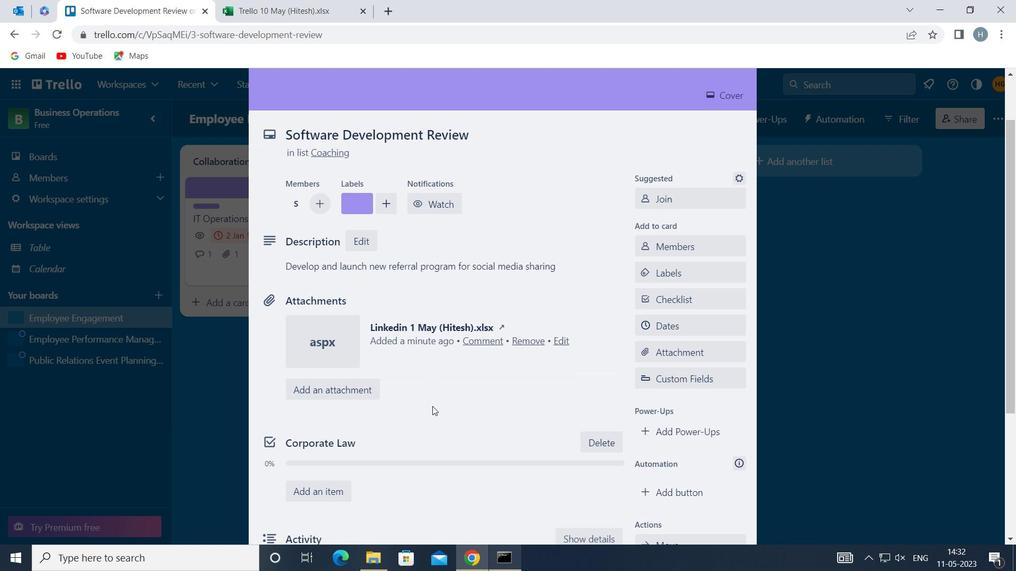 
Action: Mouse moved to (431, 409)
Screenshot: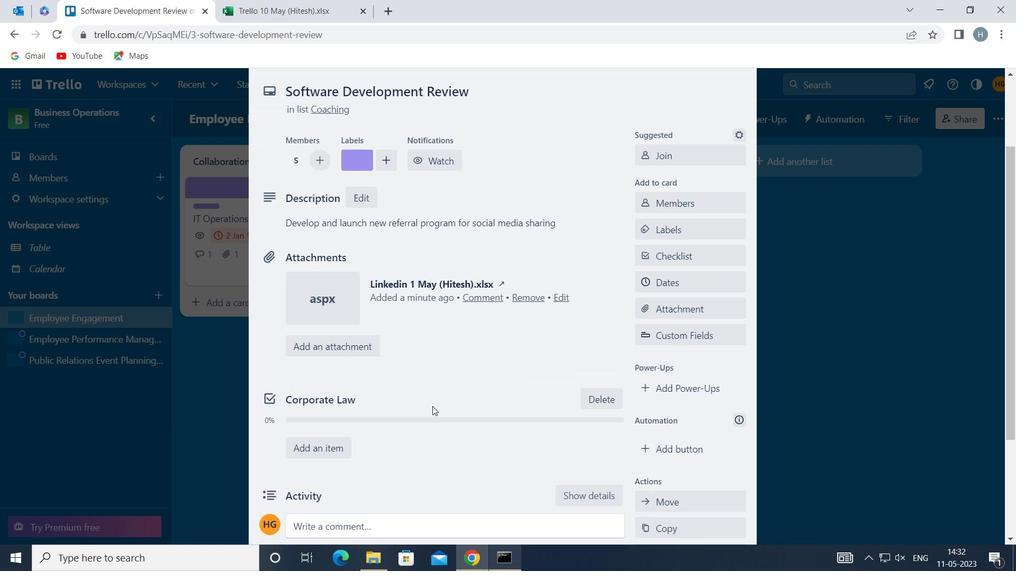 
Action: Mouse scrolled (431, 408) with delta (0, 0)
Screenshot: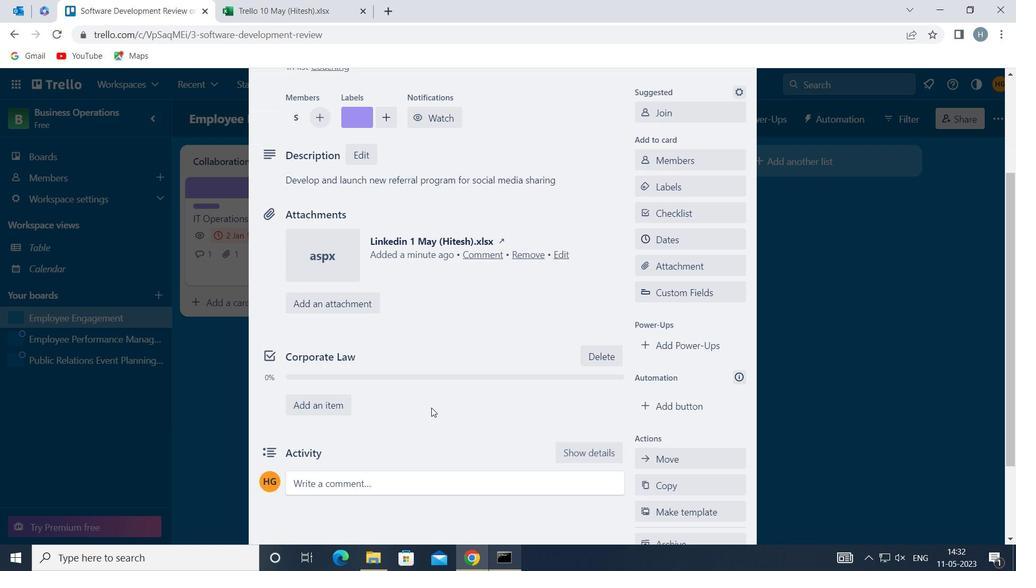 
Action: Mouse moved to (454, 375)
Screenshot: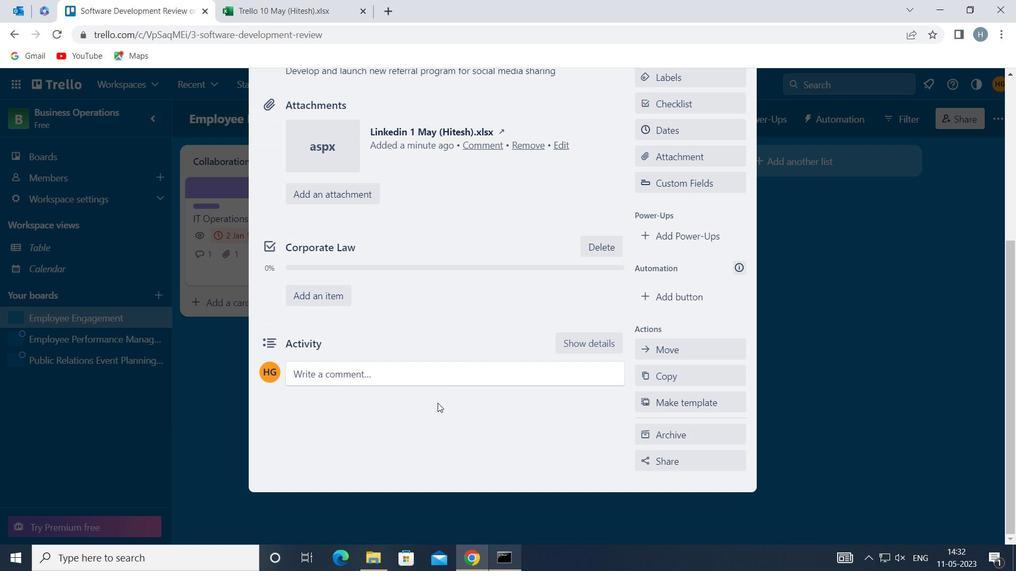 
Action: Mouse pressed left at (454, 375)
Screenshot: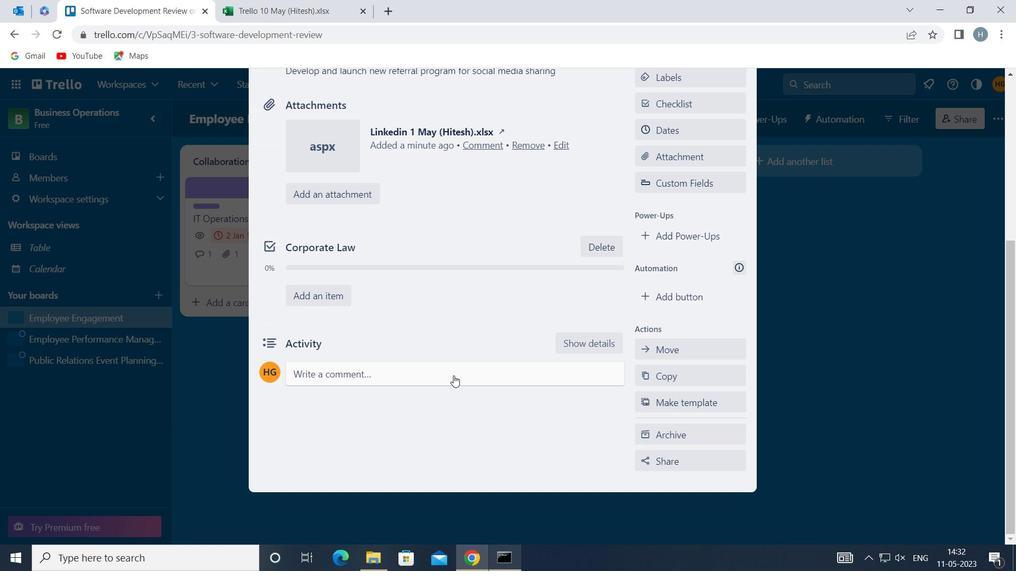 
Action: Mouse moved to (448, 405)
Screenshot: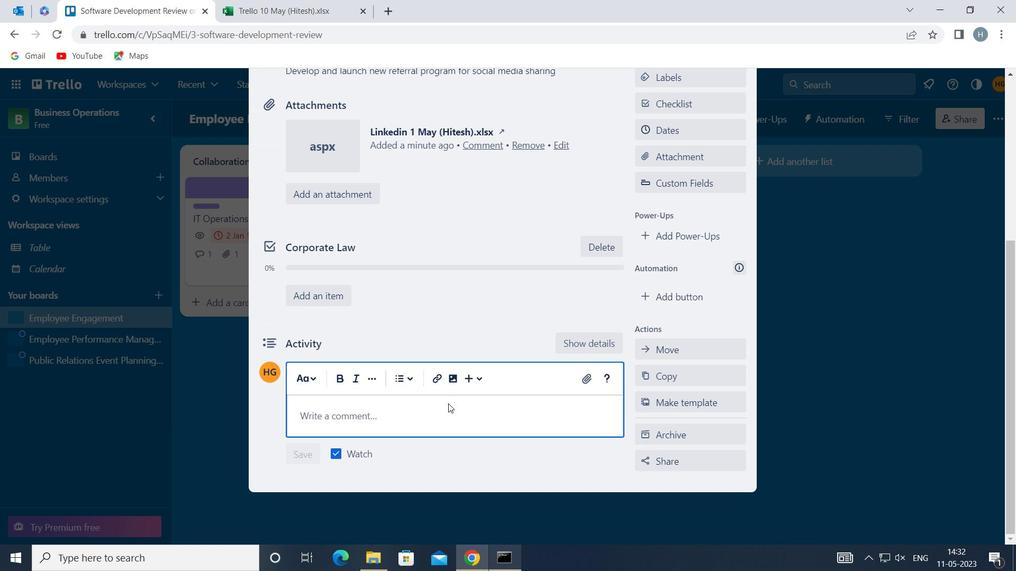 
Action: Mouse pressed left at (448, 405)
Screenshot: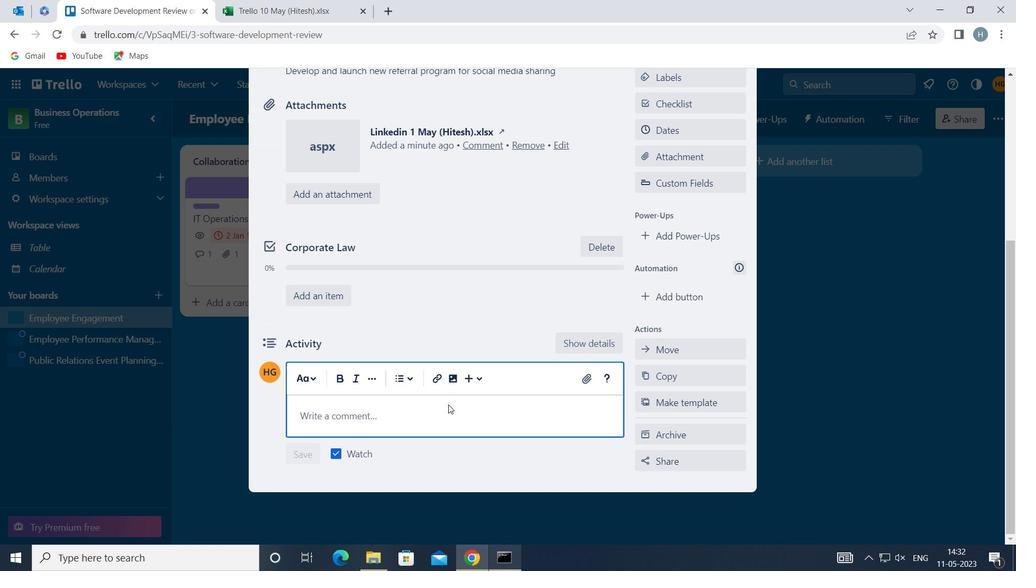 
Action: Key pressed <Key.shift>LET<Key.space>
Screenshot: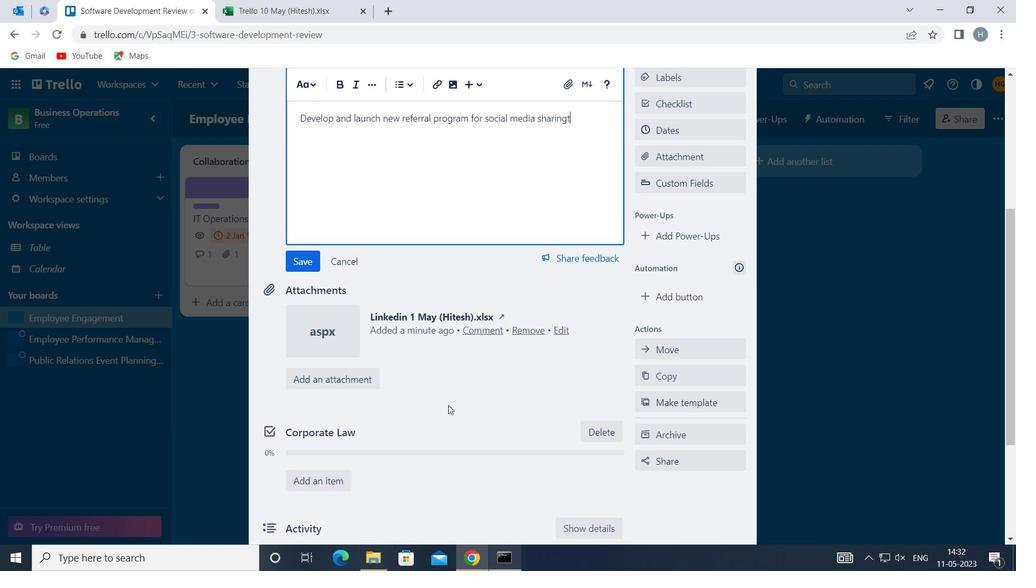 
Action: Mouse moved to (387, 481)
Screenshot: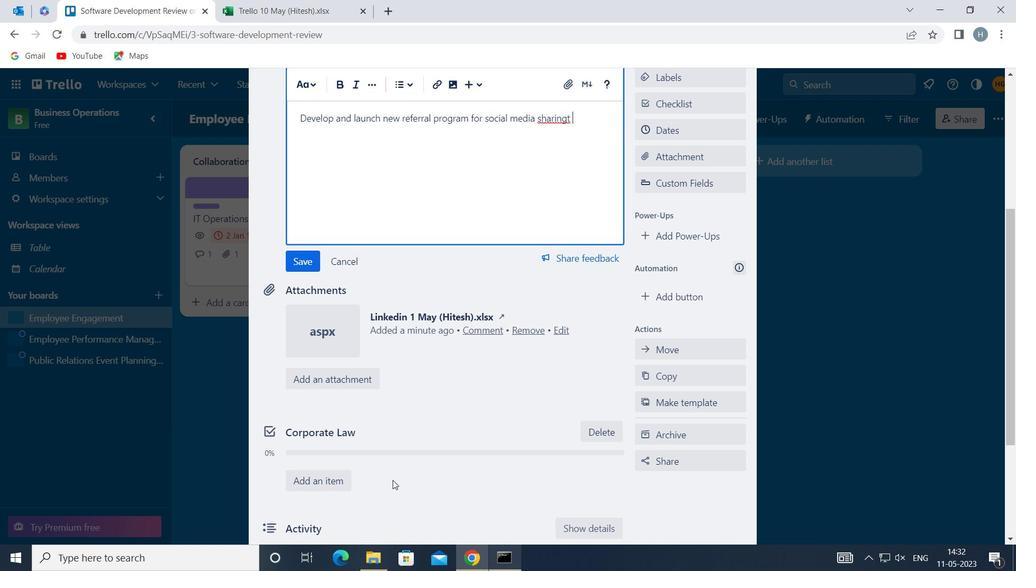 
Action: Mouse scrolled (387, 480) with delta (0, 0)
Screenshot: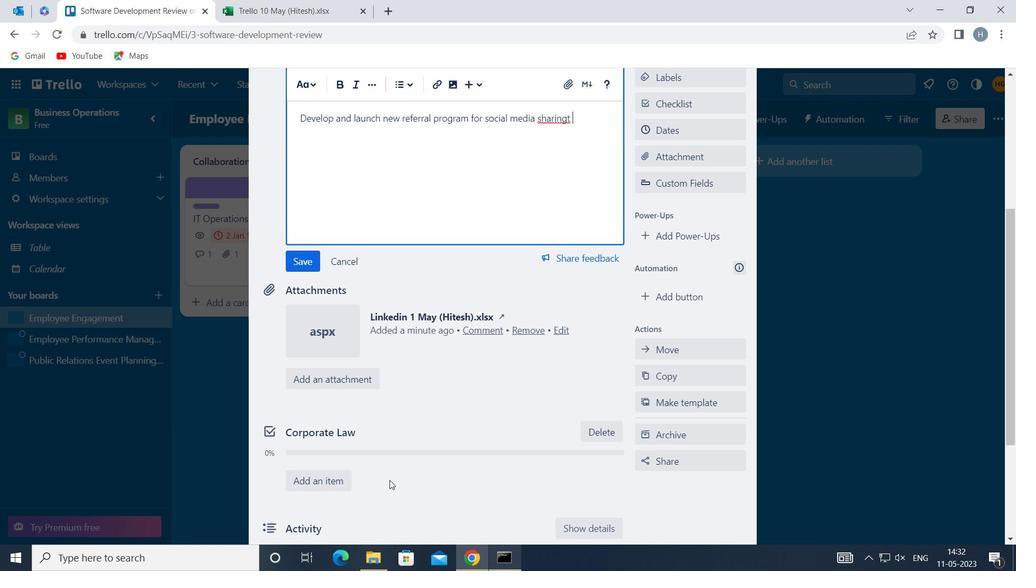 
Action: Mouse moved to (387, 477)
Screenshot: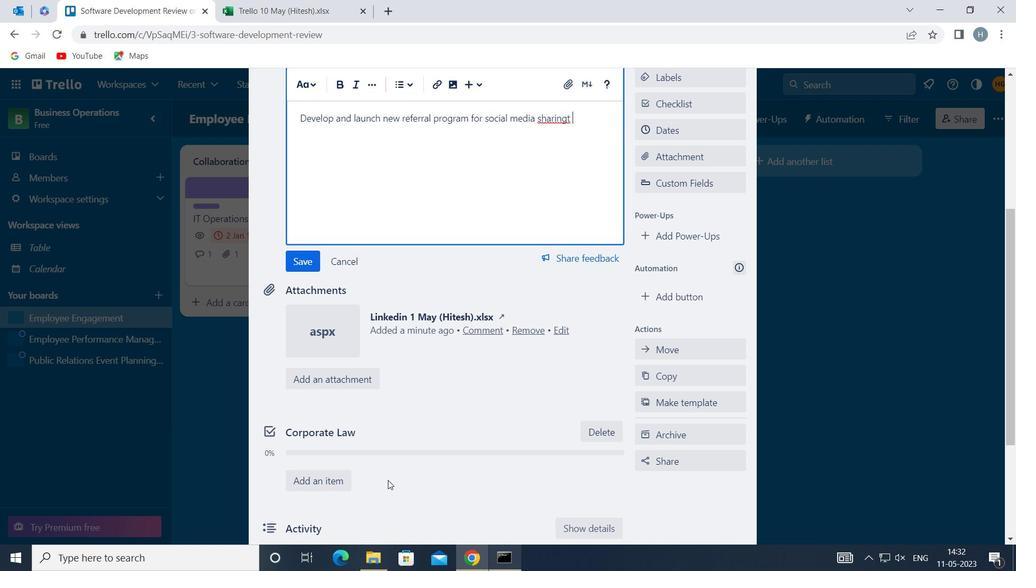 
Action: Mouse scrolled (387, 477) with delta (0, 0)
Screenshot: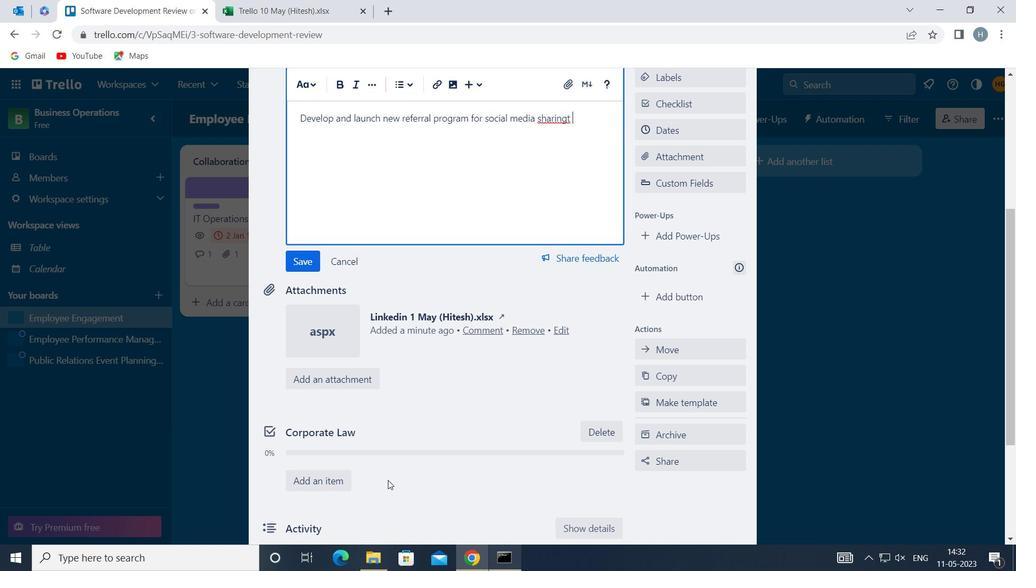 
Action: Mouse moved to (386, 473)
Screenshot: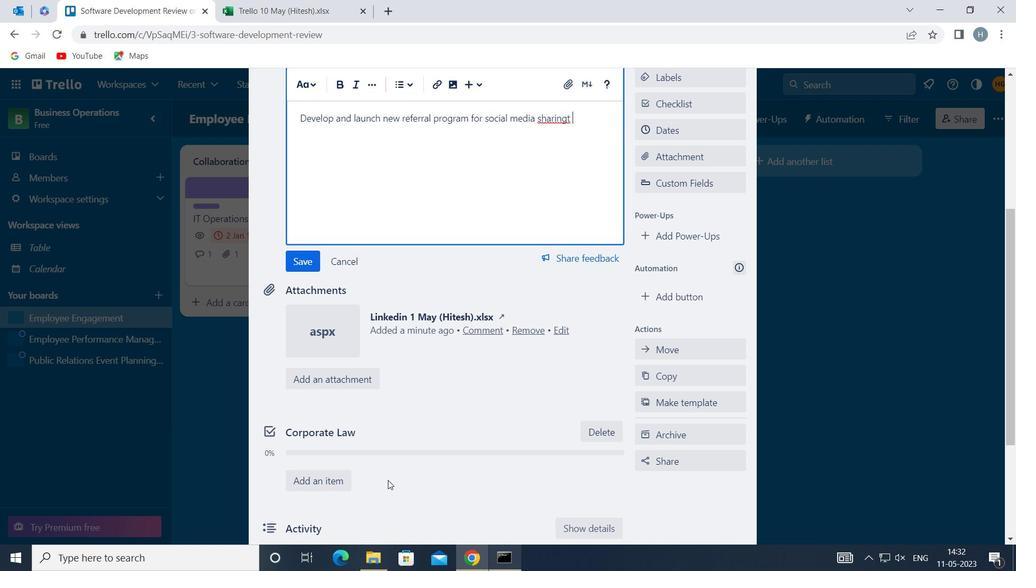 
Action: Mouse scrolled (386, 472) with delta (0, 0)
Screenshot: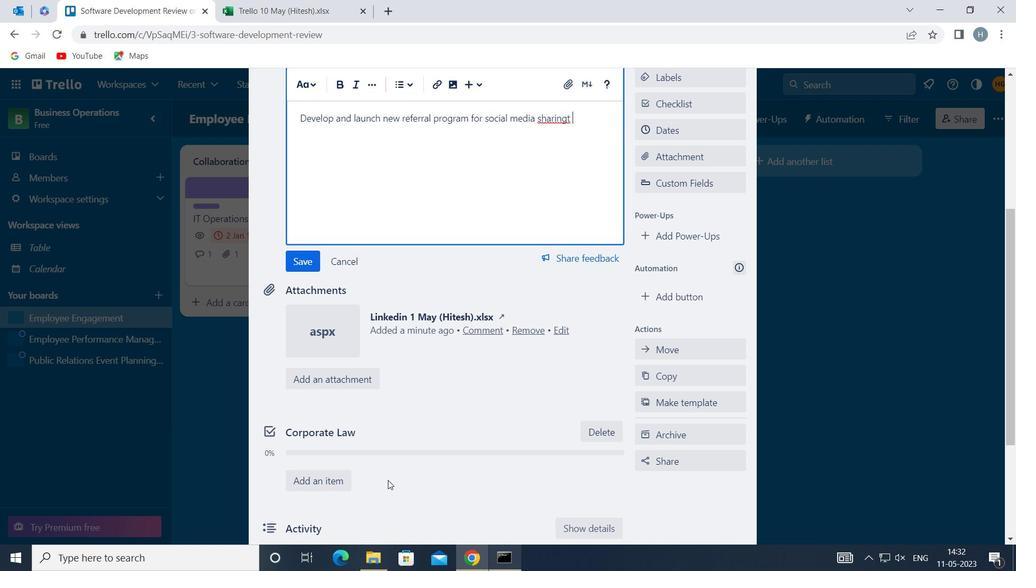 
Action: Mouse moved to (401, 418)
Screenshot: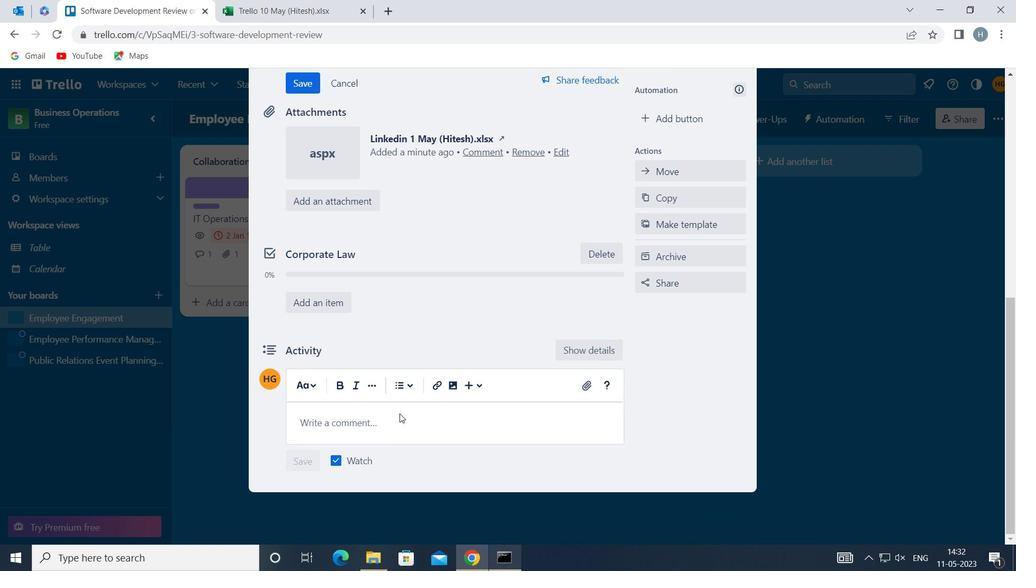 
Action: Mouse pressed left at (401, 418)
Screenshot: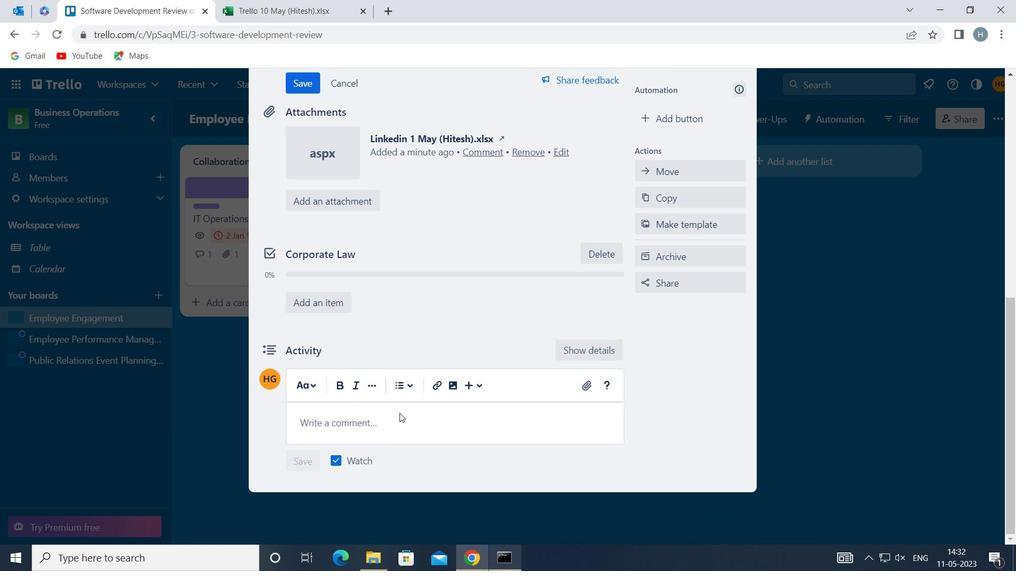 
Action: Mouse moved to (381, 427)
Screenshot: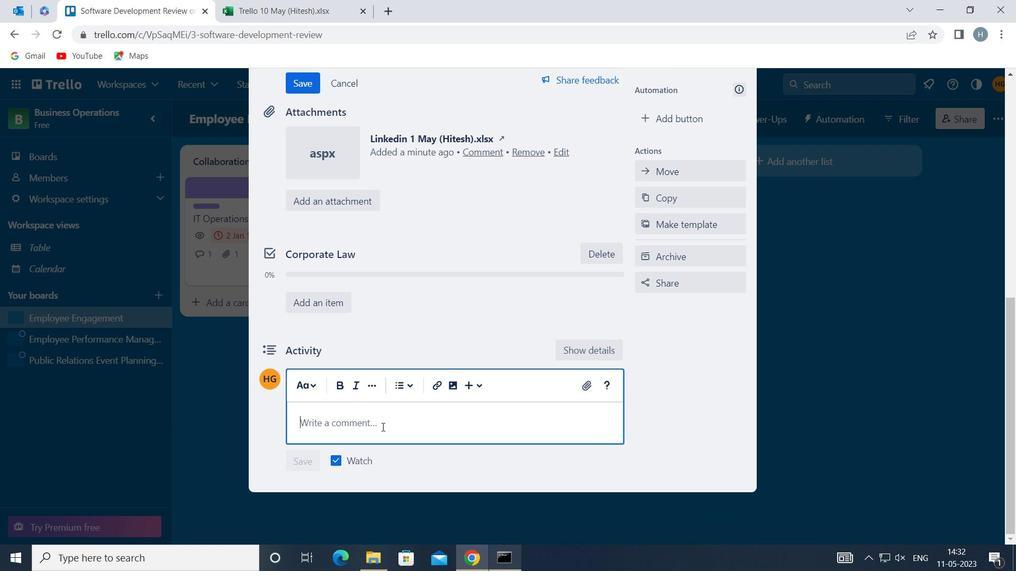 
Action: Key pressed LET<Key.space>US<Key.space>MAKE<Key.space>SURE<Key.space>WE<Key.space>HAVE<Key.space>A<Key.space>CLEAR<Key.space>UNDERSTANDING<Key.space>OF<Key.space>THE<Key.space>TIMELINE<Key.space>AND<Key.space>DEADLINES<Key.space>FOR<Key.space>THIS<Key.space>TASK<Key.space><Key.backspace>,<Key.space>ENSURING<Key.space>THAT<Key.space>WE<Key.space>CAN<Key.space>DELIVER<Key.space>ON<Key.space>TIME
Screenshot: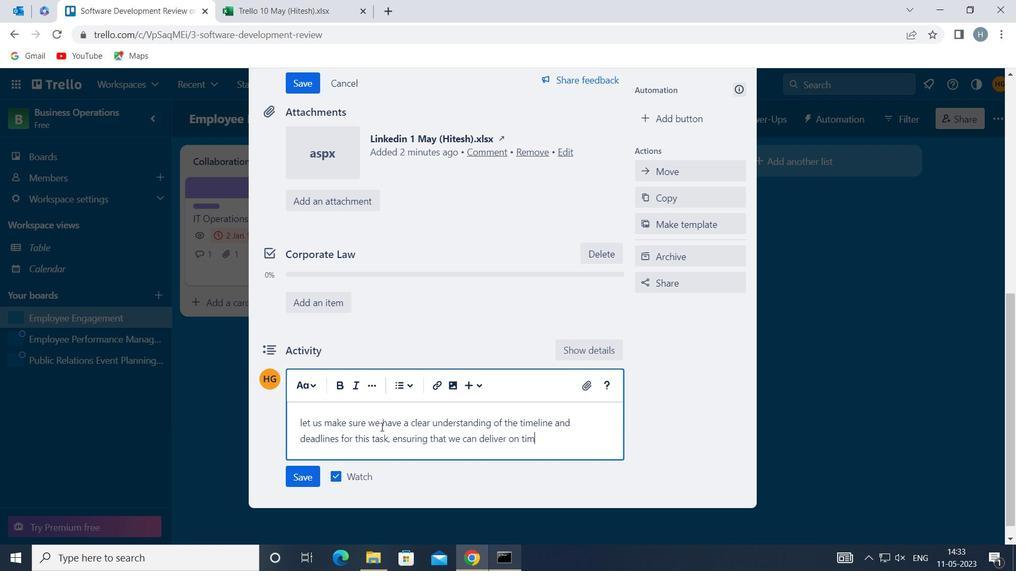 
Action: Mouse moved to (297, 474)
Screenshot: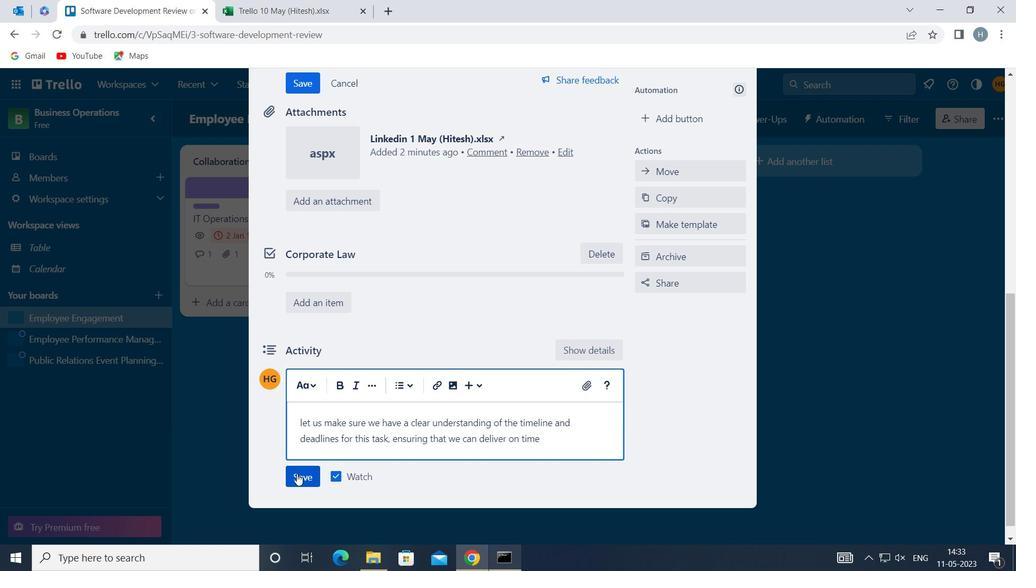 
Action: Mouse pressed left at (297, 474)
Screenshot: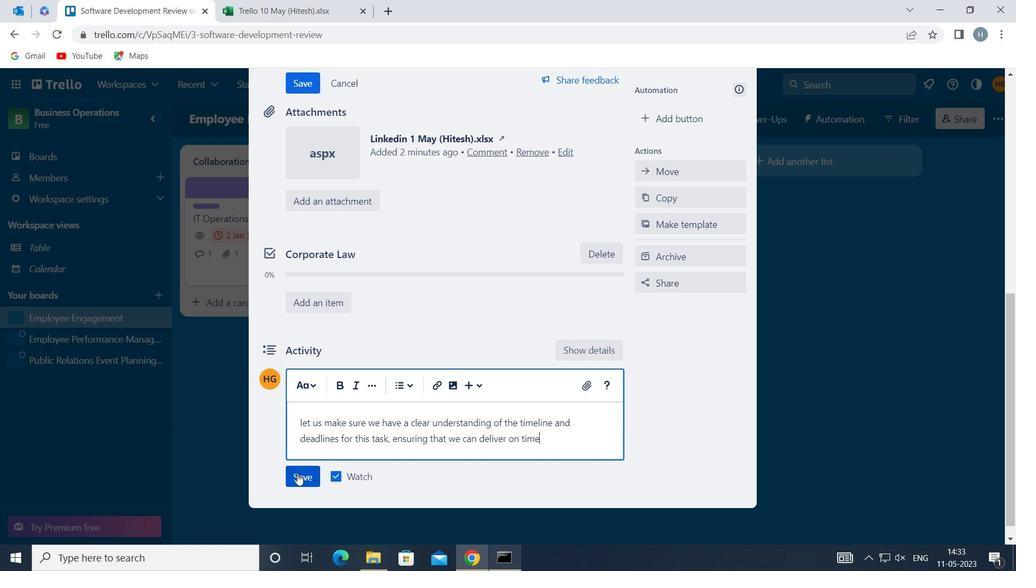 
Action: Mouse moved to (684, 391)
Screenshot: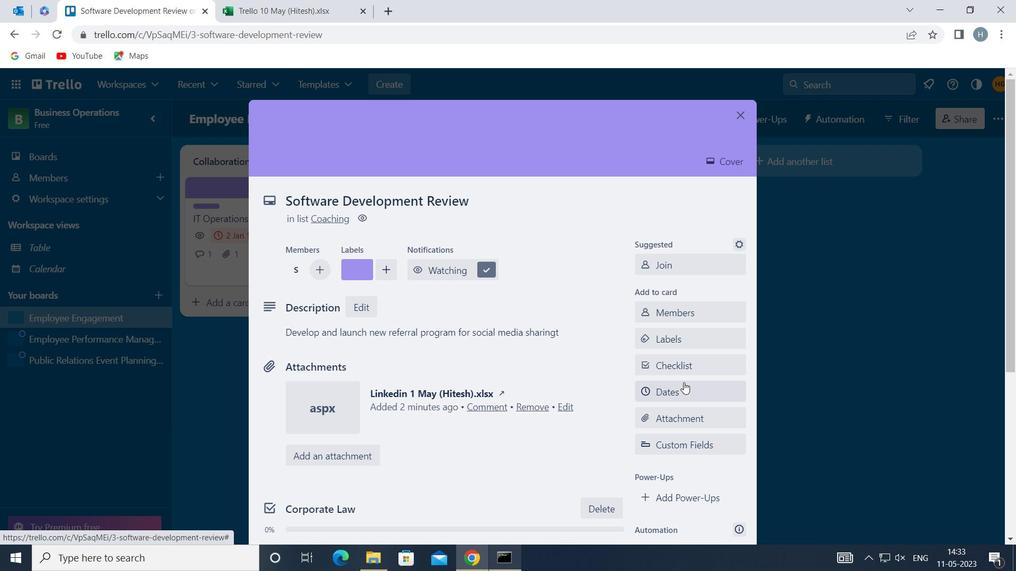 
Action: Mouse pressed left at (684, 391)
Screenshot: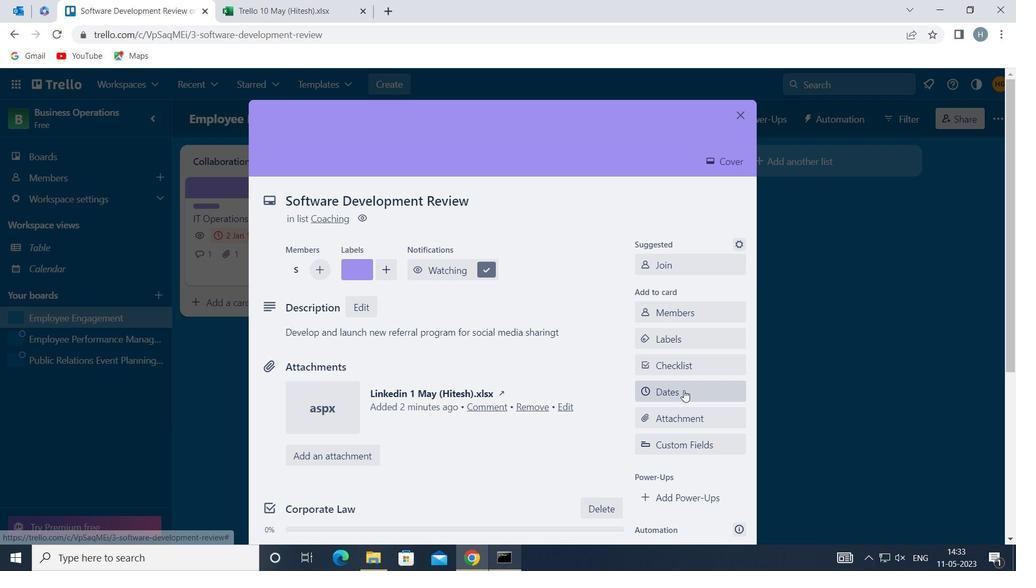 
Action: Mouse moved to (647, 353)
Screenshot: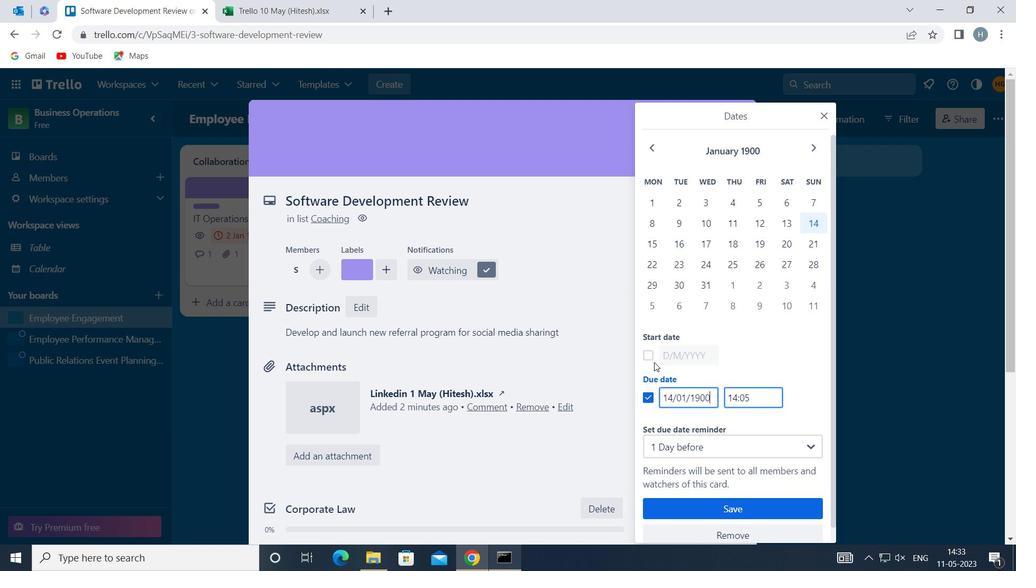 
Action: Mouse pressed left at (647, 353)
Screenshot: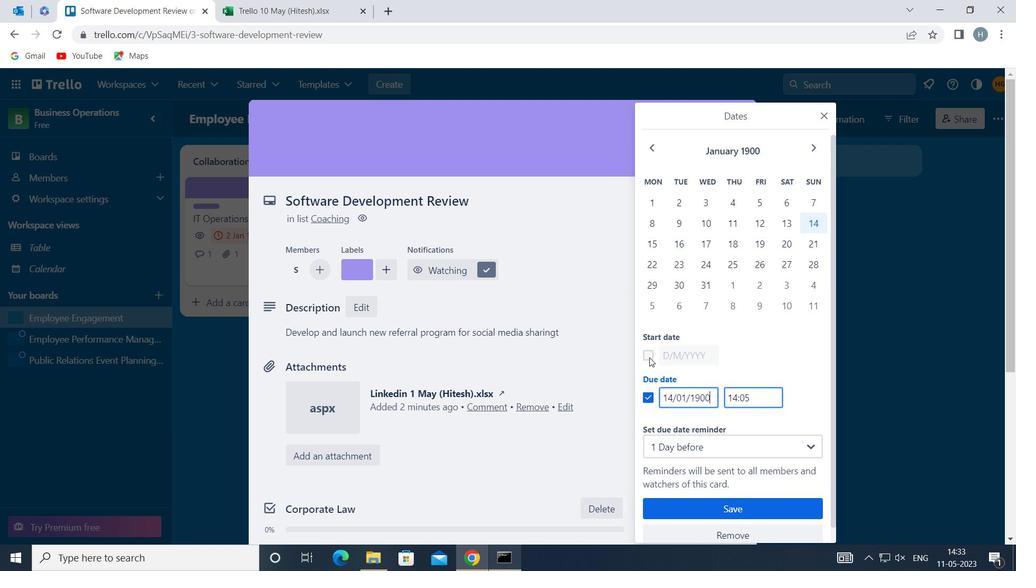 
Action: Mouse moved to (662, 354)
Screenshot: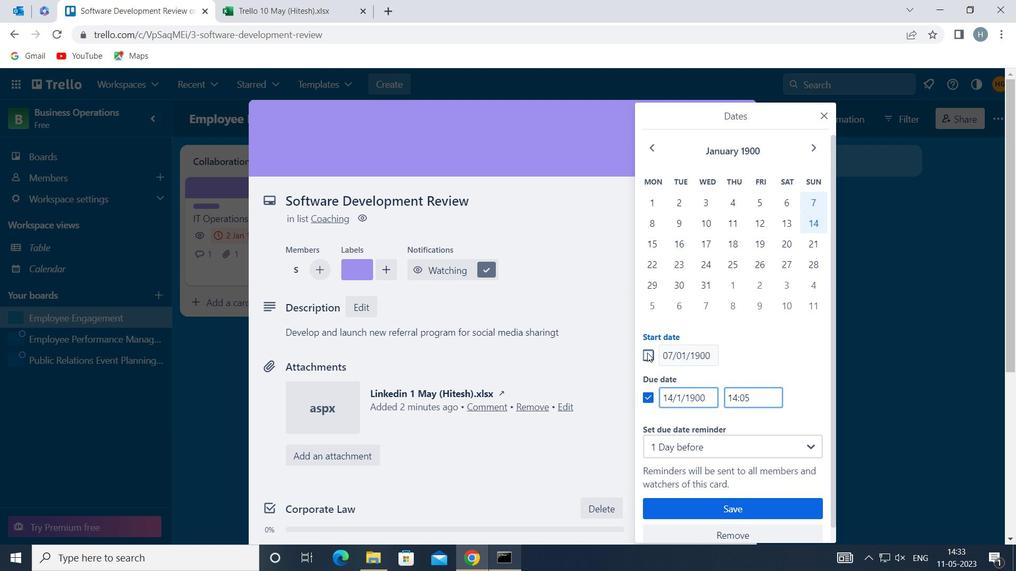 
Action: Mouse pressed left at (662, 354)
Screenshot: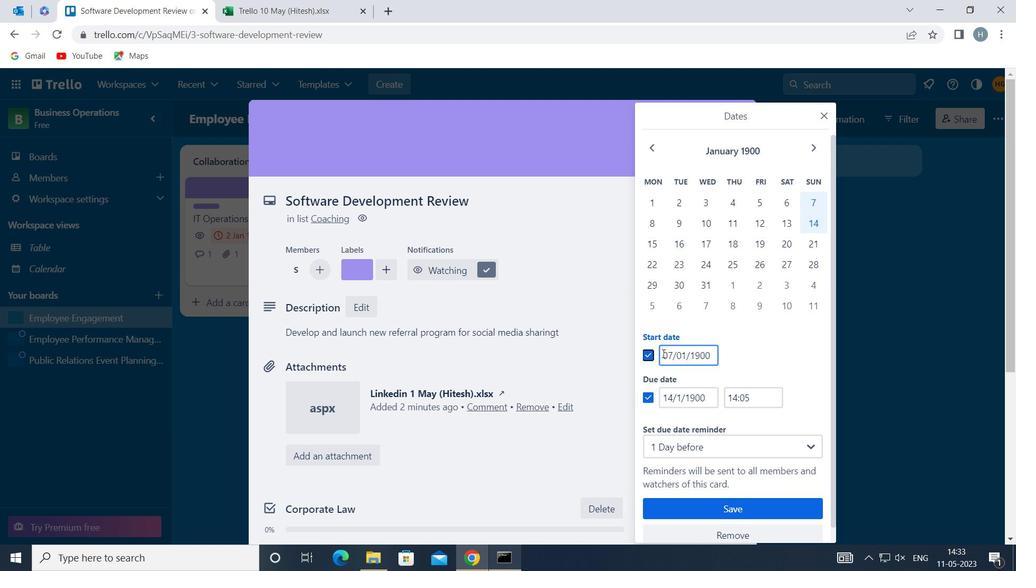 
Action: Mouse moved to (671, 347)
Screenshot: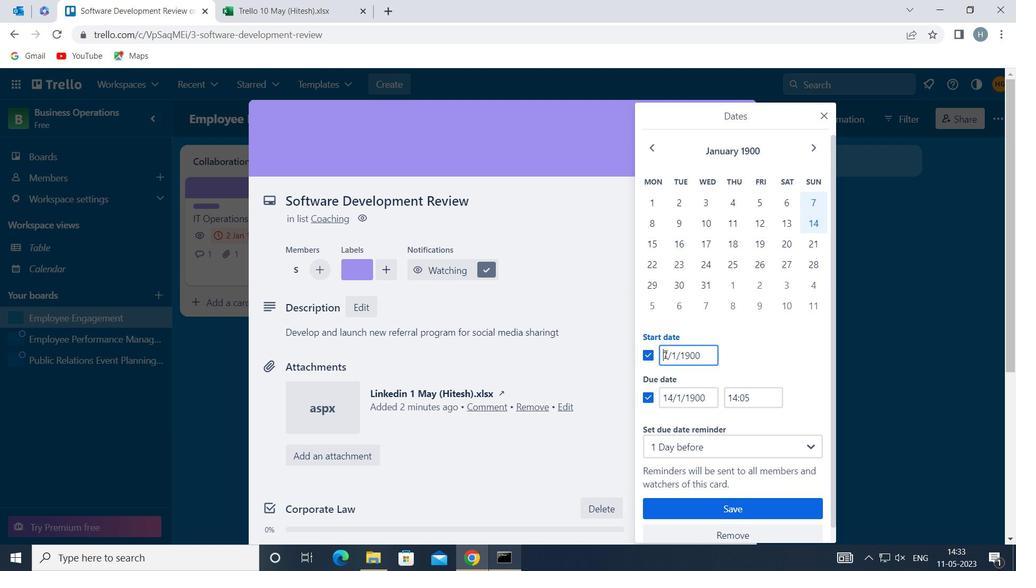 
Action: Key pressed <Key.right><Key.backspace>8
Screenshot: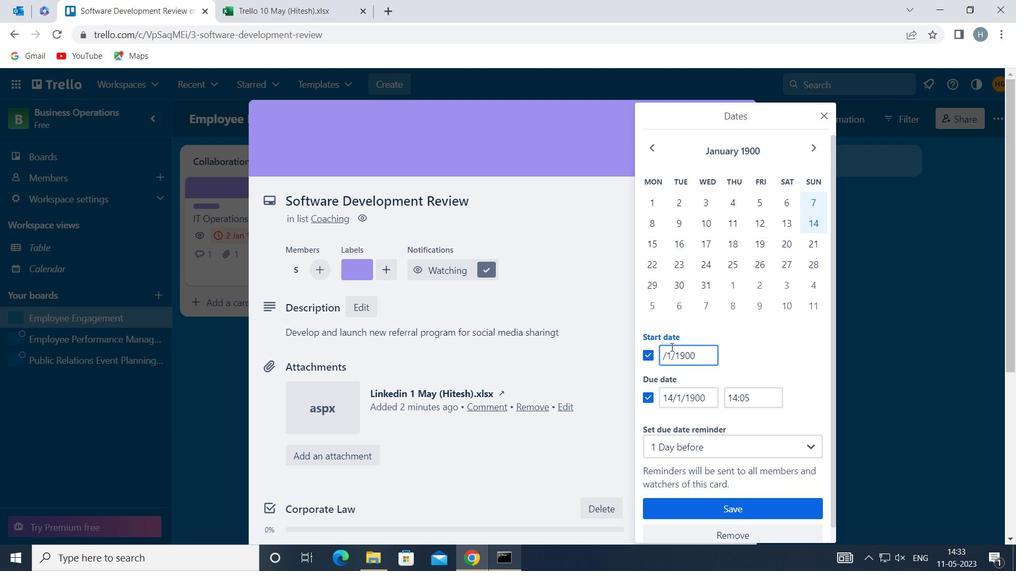 
Action: Mouse moved to (663, 397)
Screenshot: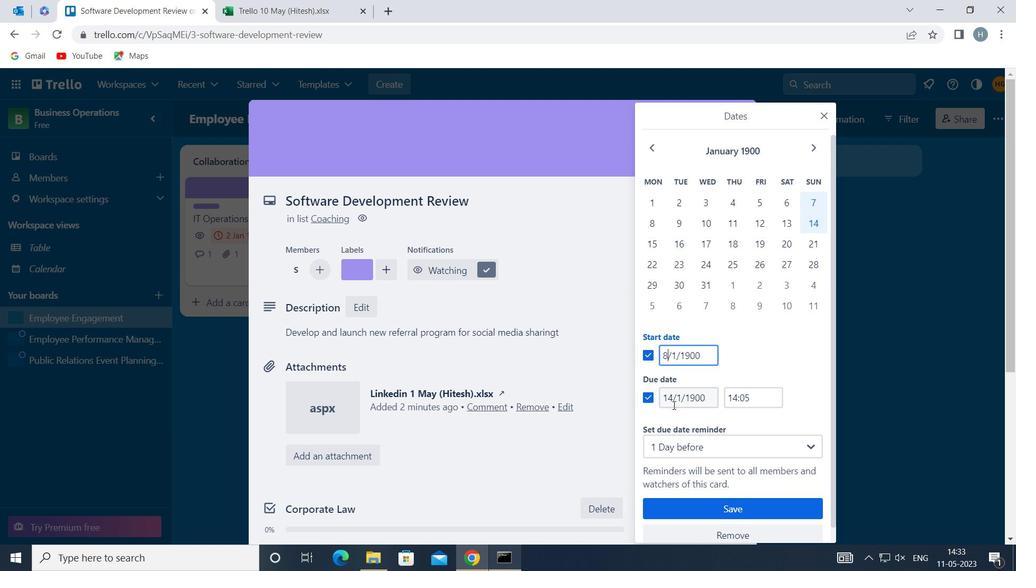 
Action: Mouse pressed left at (663, 397)
Screenshot: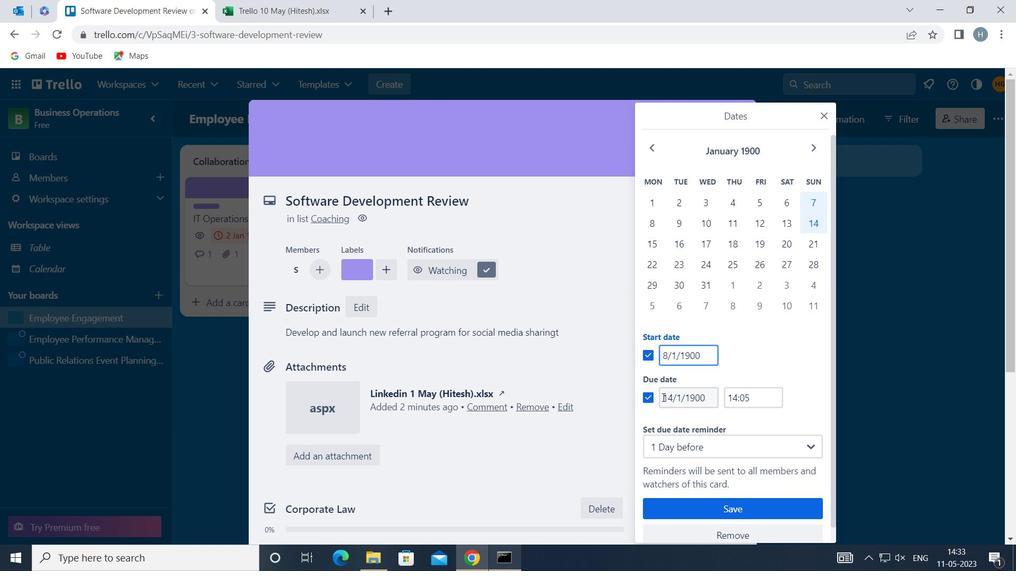 
Action: Mouse moved to (674, 390)
Screenshot: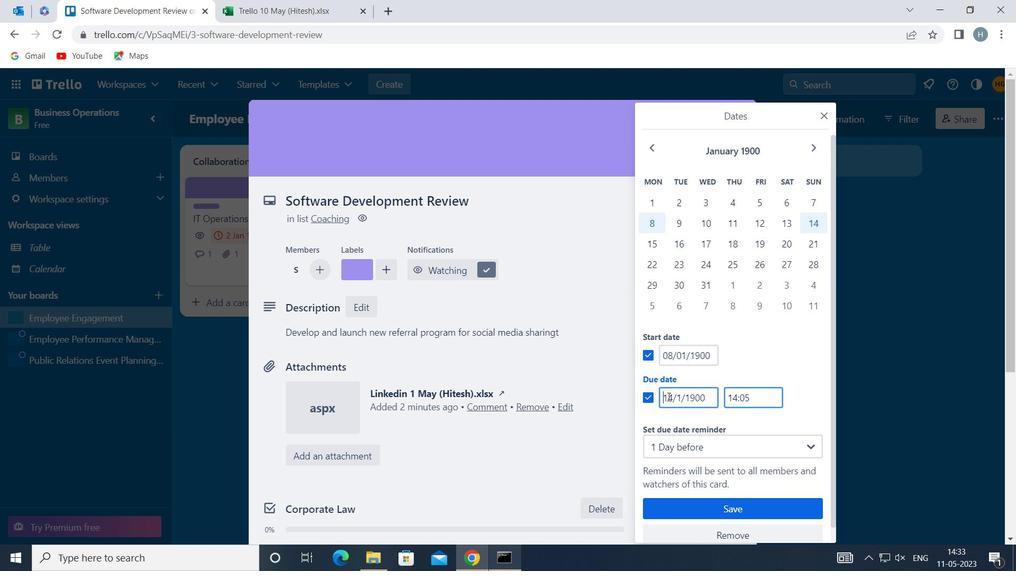 
Action: Key pressed <Key.right><Key.right><Key.backspace>
Screenshot: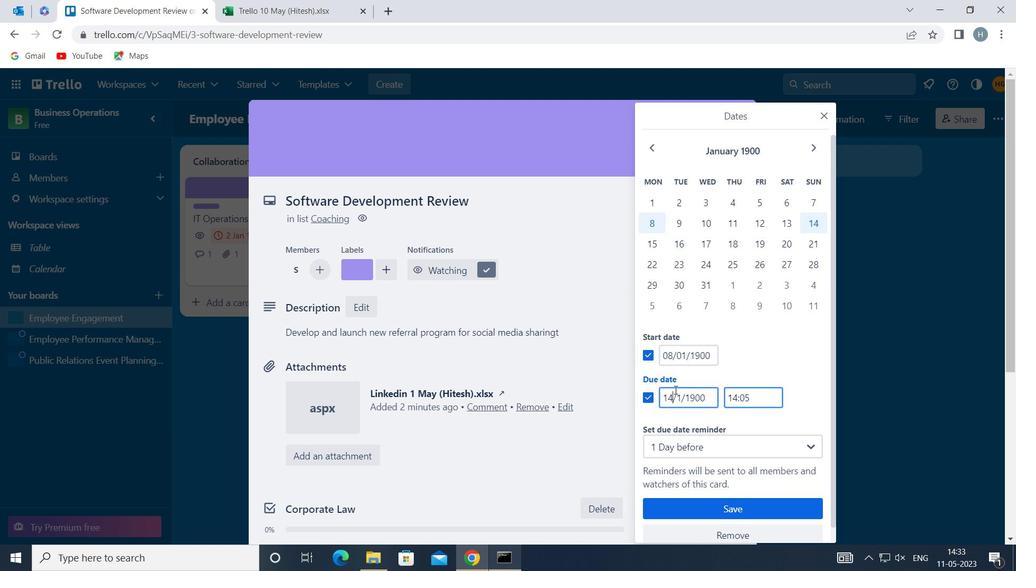 
Action: Mouse moved to (670, 405)
Screenshot: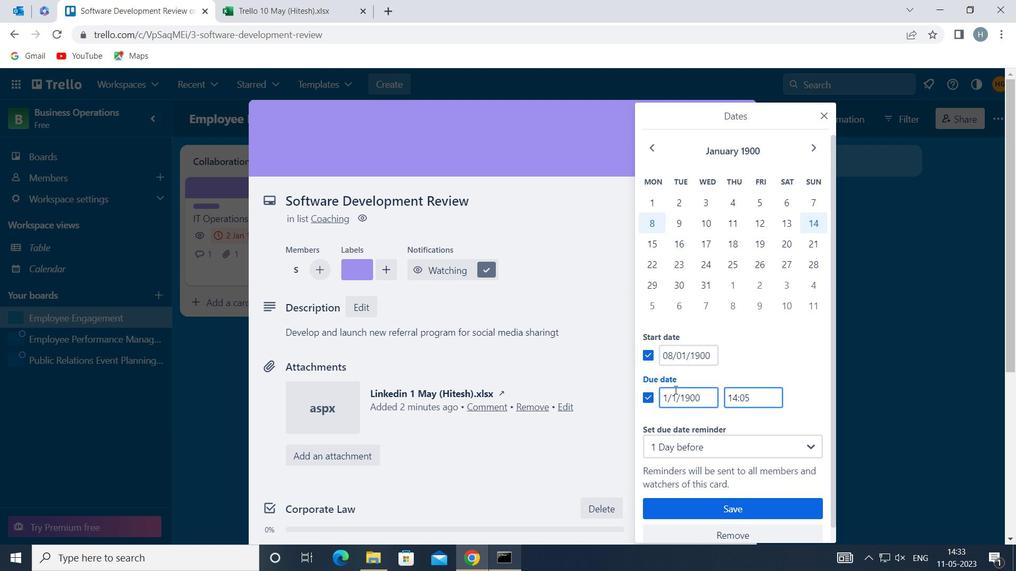 
Action: Key pressed 5
Screenshot: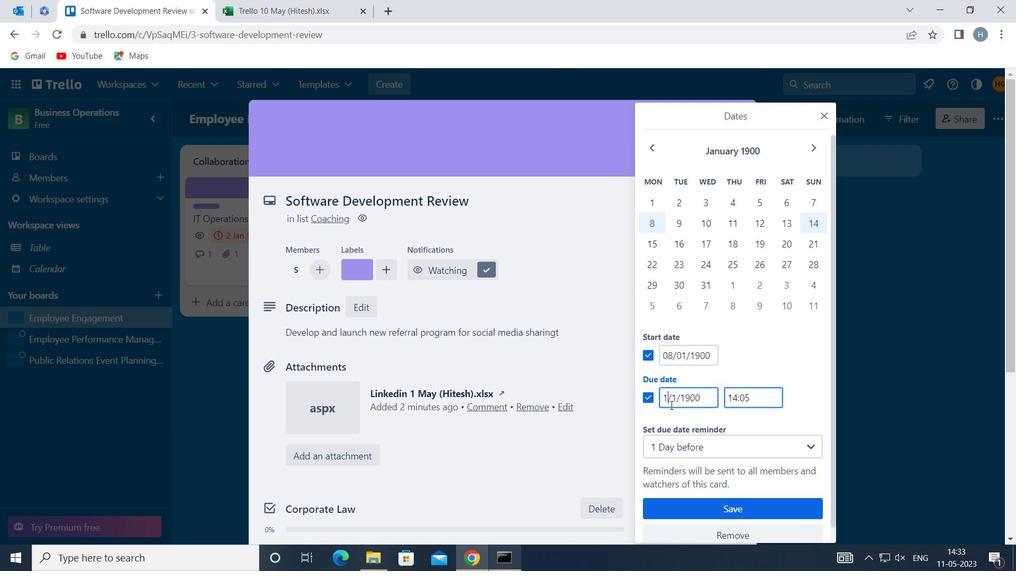 
Action: Mouse moved to (729, 508)
Screenshot: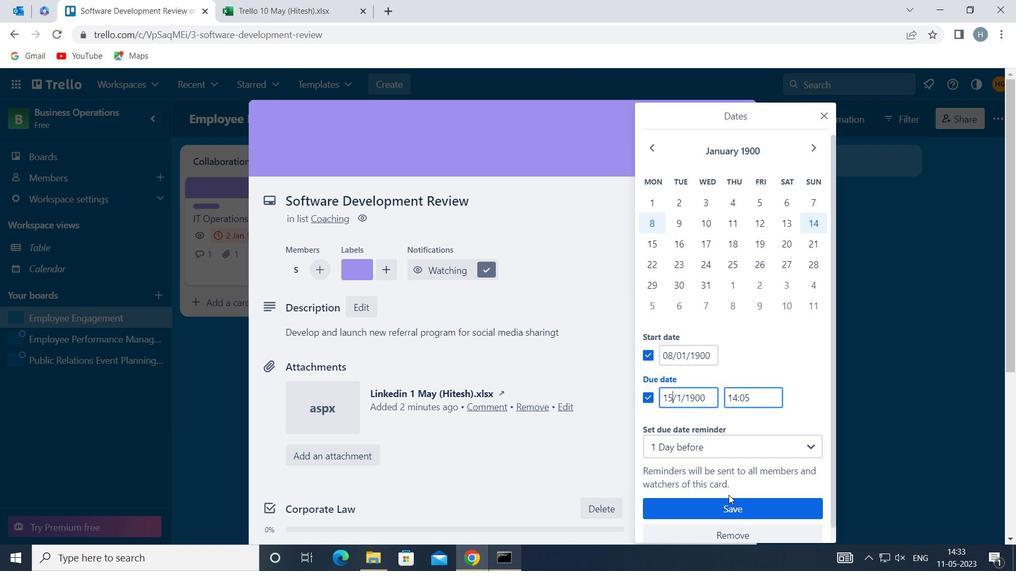 
Action: Mouse pressed left at (729, 508)
Screenshot: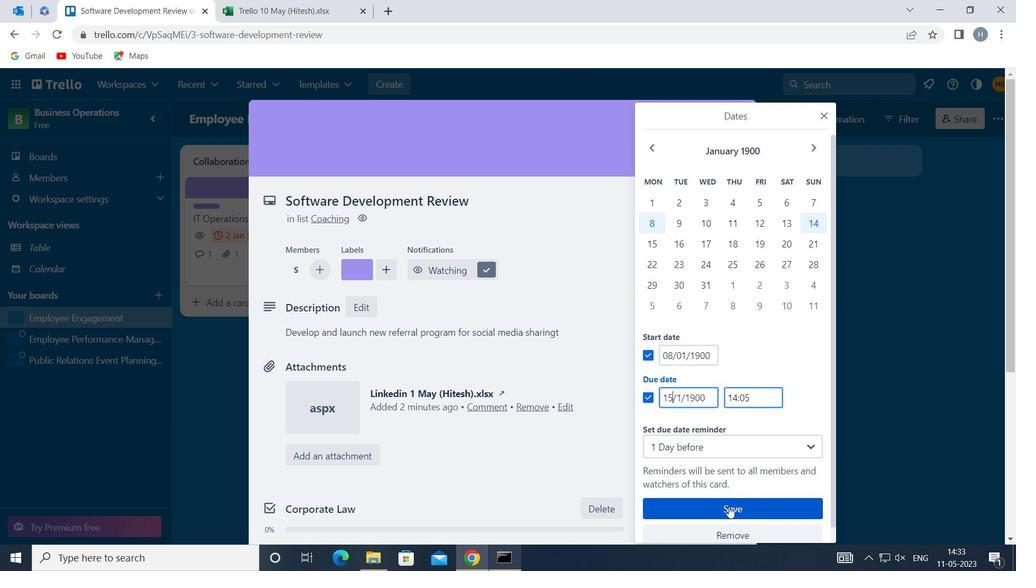 
Action: Mouse moved to (658, 330)
Screenshot: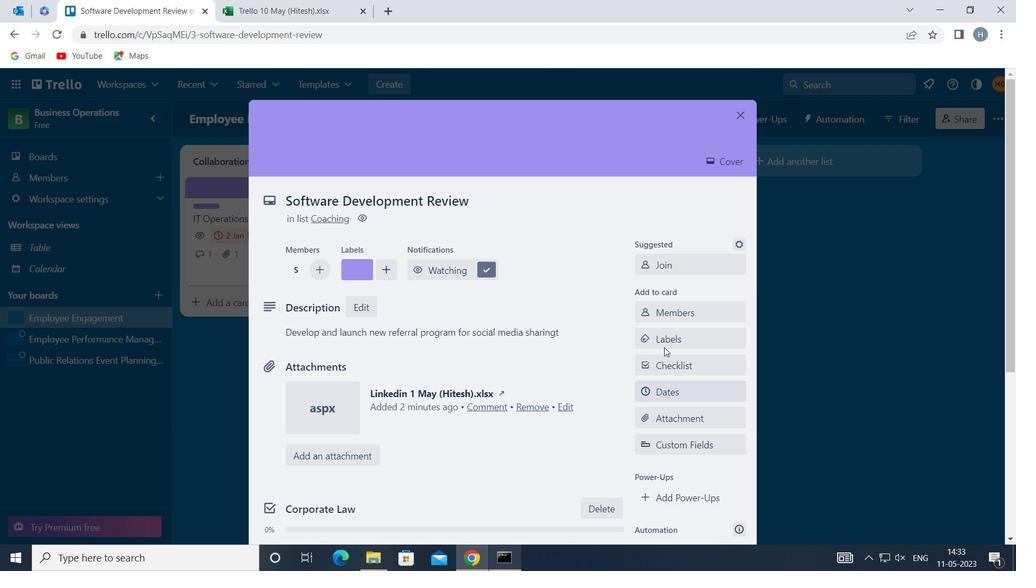 
